 Task: Look for space in Idfū, Egypt from 1st June, 2023 to 9th June, 2023 for 5 adults in price range Rs.6000 to Rs.12000. Place can be entire place with 3 bedrooms having 3 beds and 3 bathrooms. Property type can be house, flat, guest house. Booking option can be shelf check-in. Required host language is English.
Action: Mouse moved to (382, 72)
Screenshot: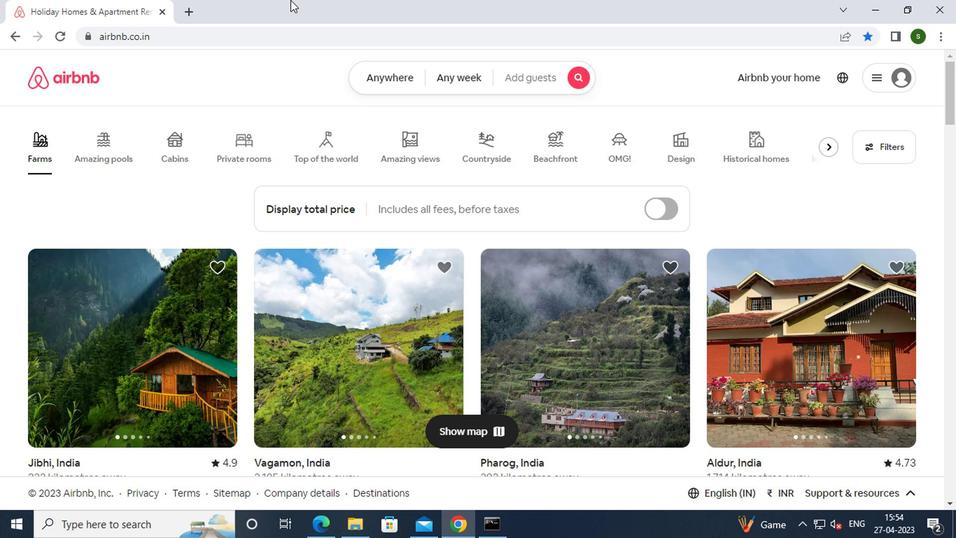 
Action: Mouse pressed left at (382, 72)
Screenshot: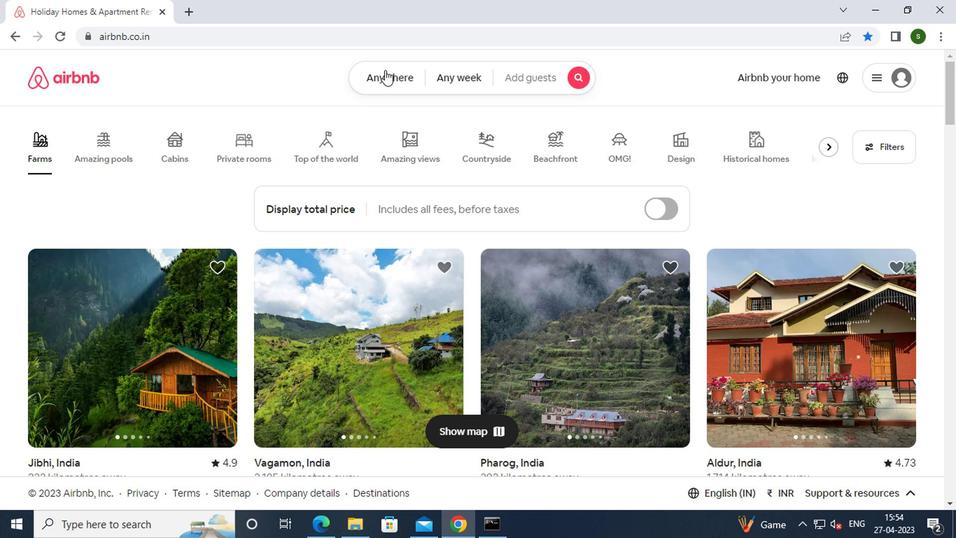 
Action: Mouse moved to (255, 130)
Screenshot: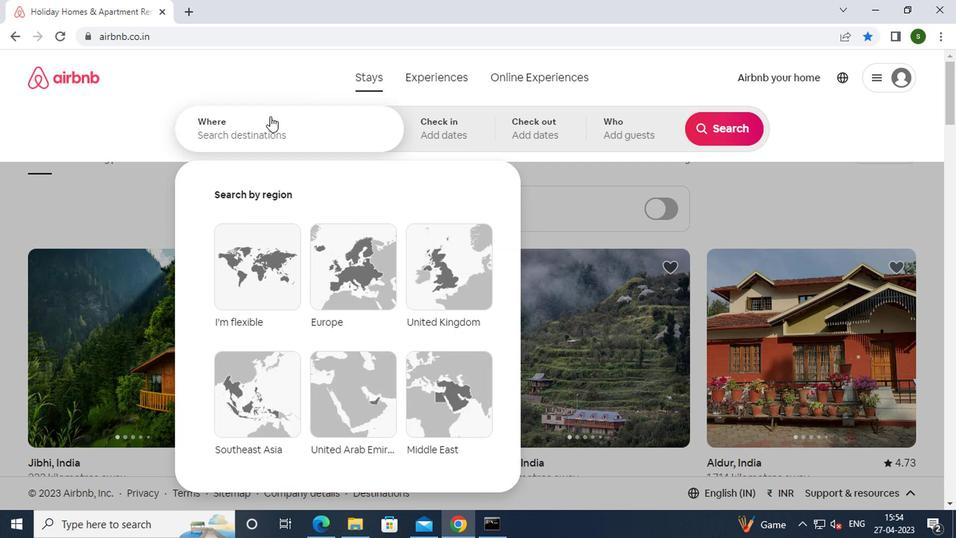 
Action: Mouse pressed left at (255, 130)
Screenshot: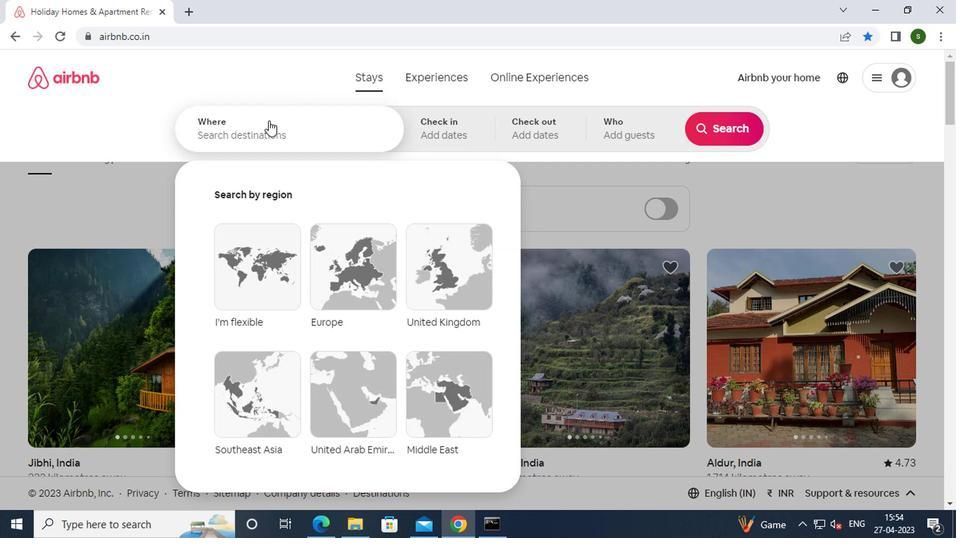 
Action: Key pressed i<Key.caps_lock>dfu,<Key.space><Key.caps_lock>e<Key.caps_lock>gypt<Key.enter>
Screenshot: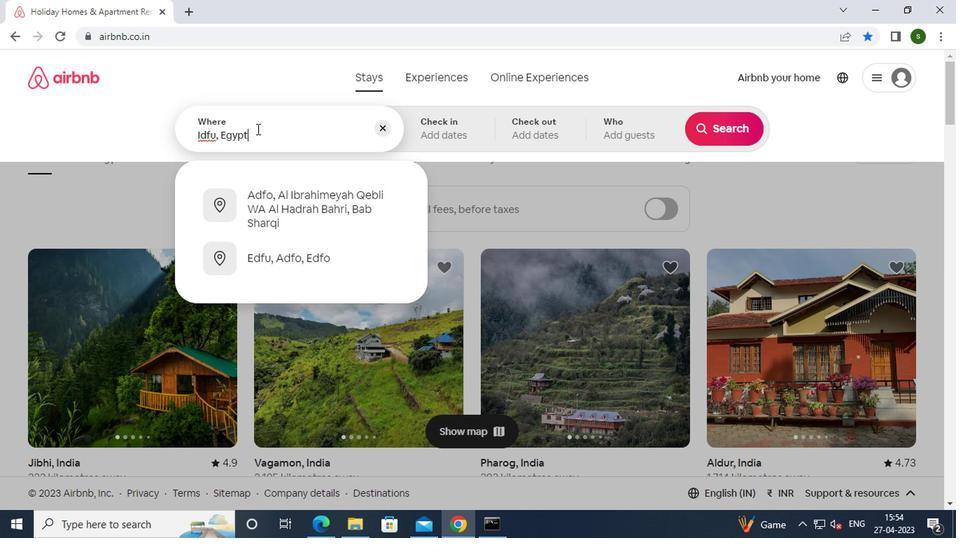 
Action: Mouse moved to (717, 242)
Screenshot: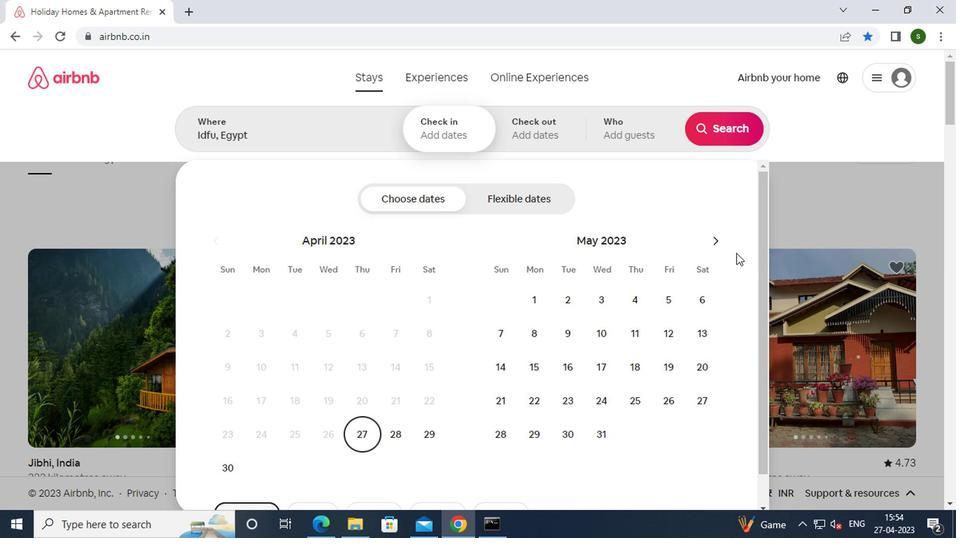 
Action: Mouse pressed left at (717, 242)
Screenshot: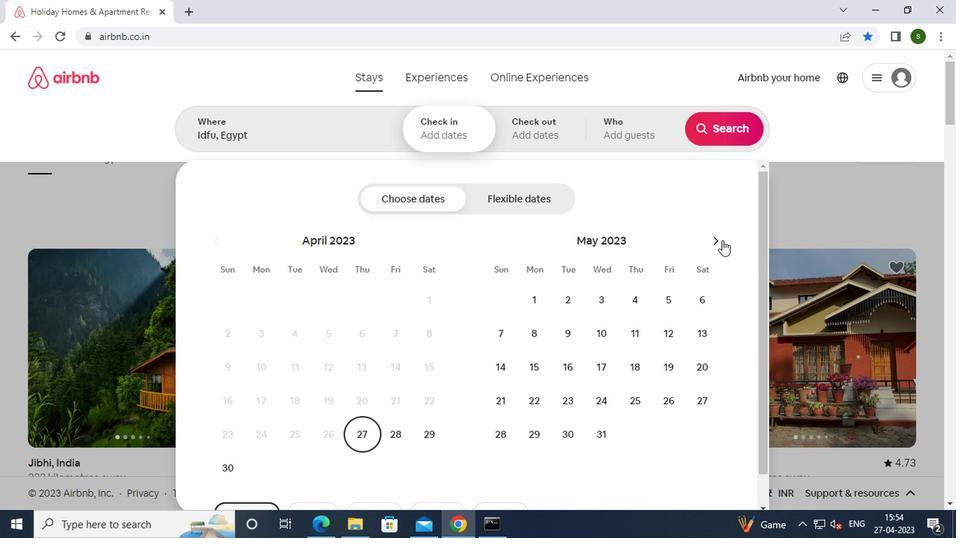 
Action: Mouse moved to (628, 304)
Screenshot: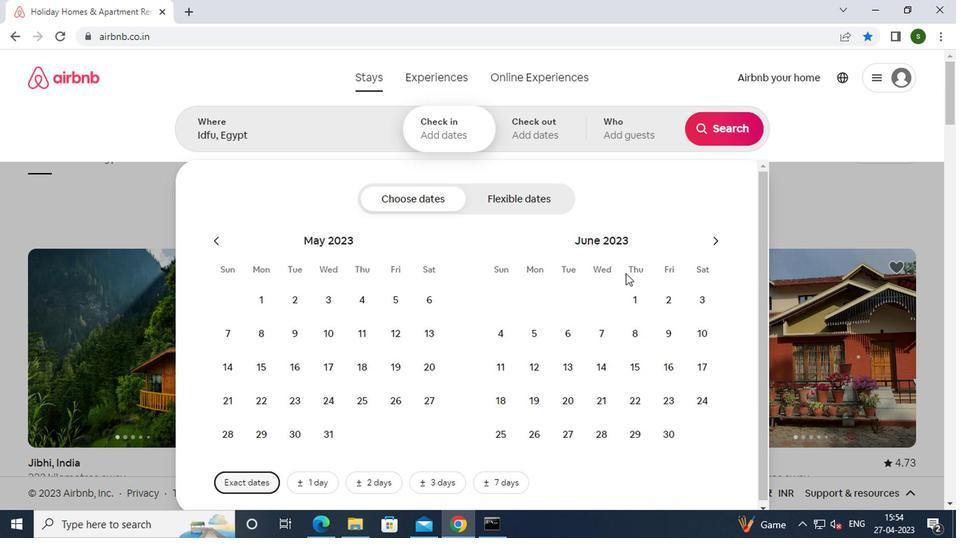 
Action: Mouse pressed left at (628, 304)
Screenshot: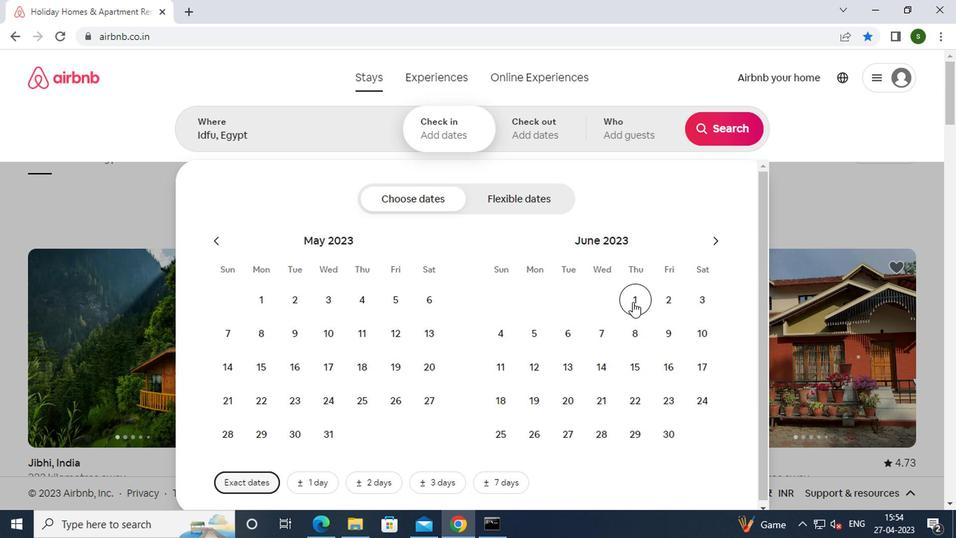 
Action: Mouse moved to (662, 334)
Screenshot: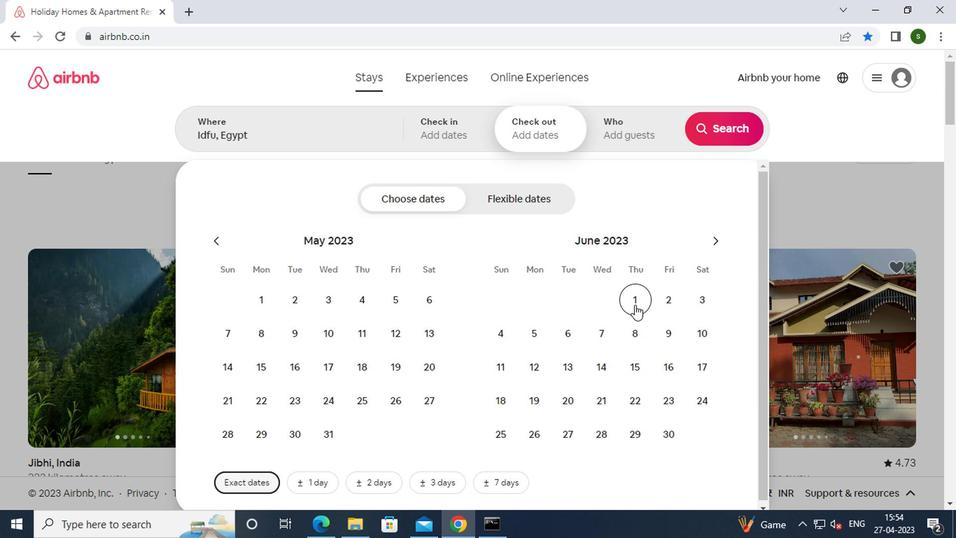 
Action: Mouse pressed left at (662, 334)
Screenshot: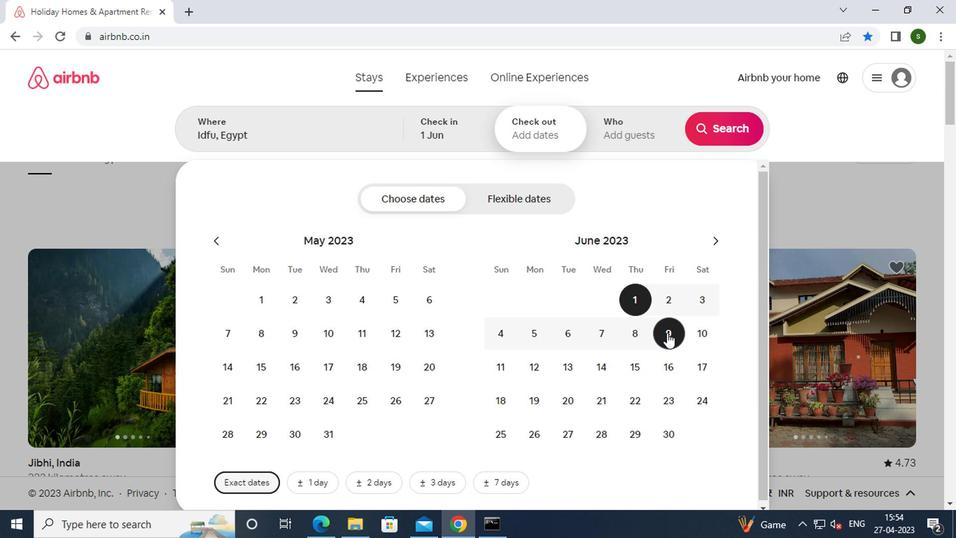 
Action: Mouse moved to (641, 132)
Screenshot: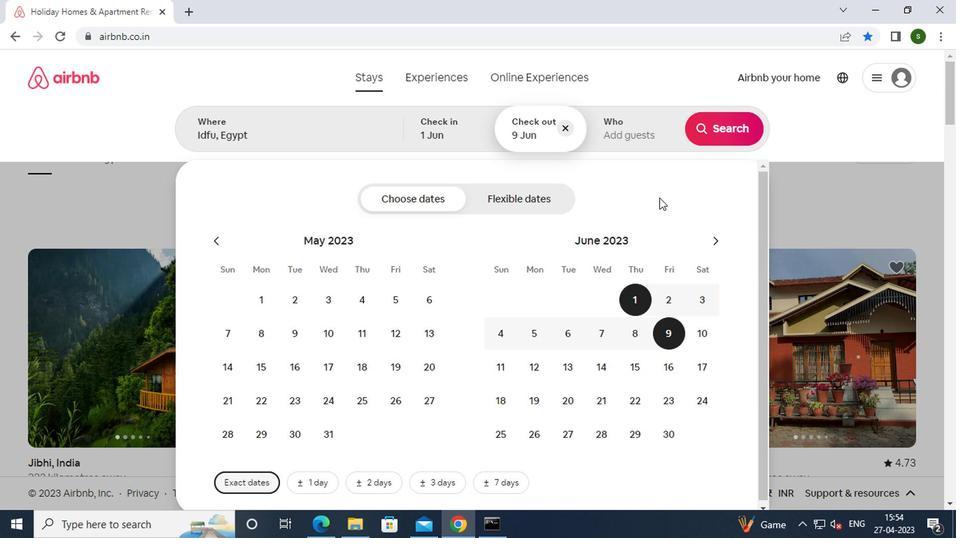 
Action: Mouse pressed left at (641, 132)
Screenshot: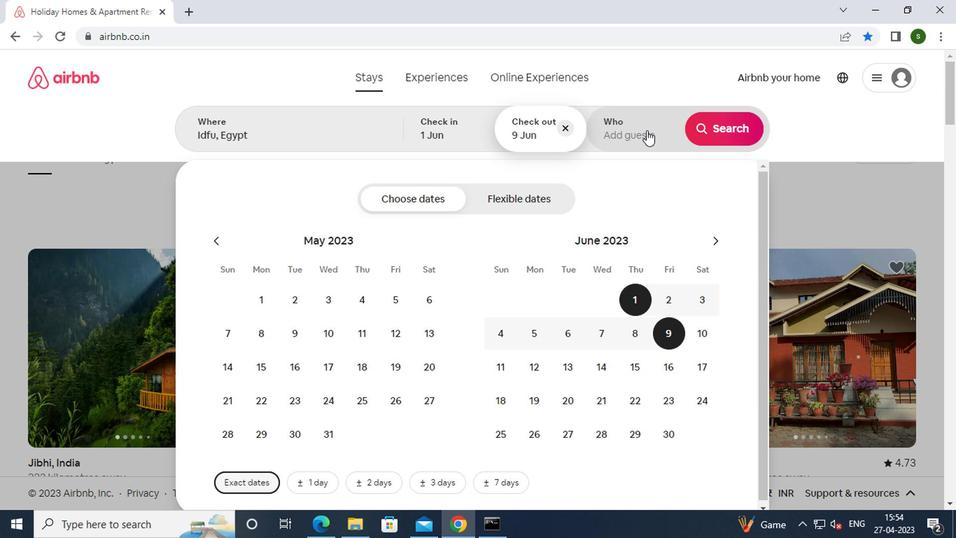 
Action: Mouse moved to (729, 199)
Screenshot: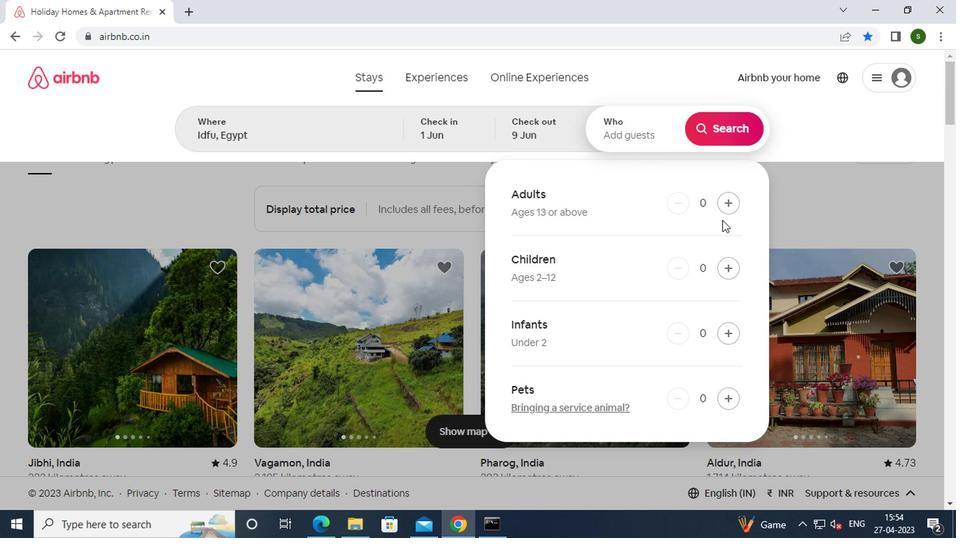 
Action: Mouse pressed left at (729, 199)
Screenshot: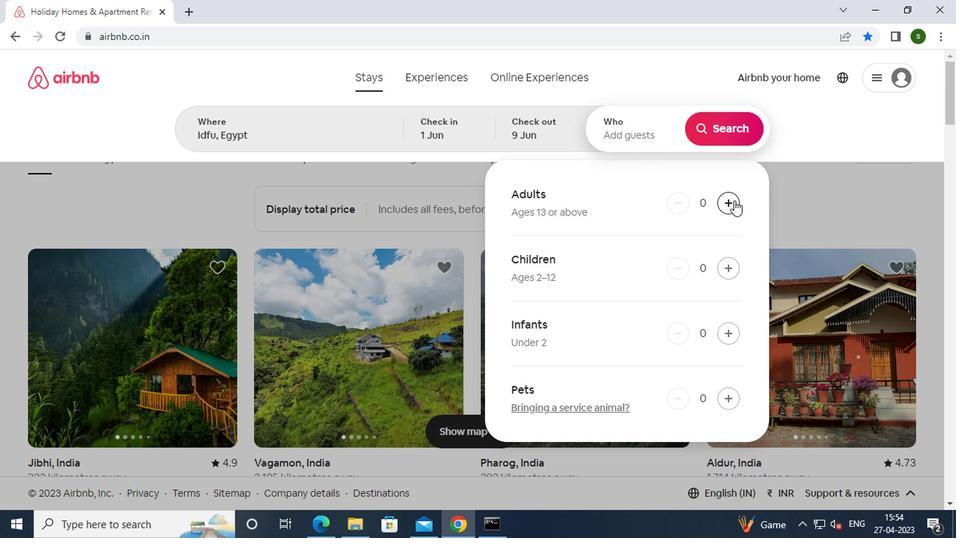 
Action: Mouse pressed left at (729, 199)
Screenshot: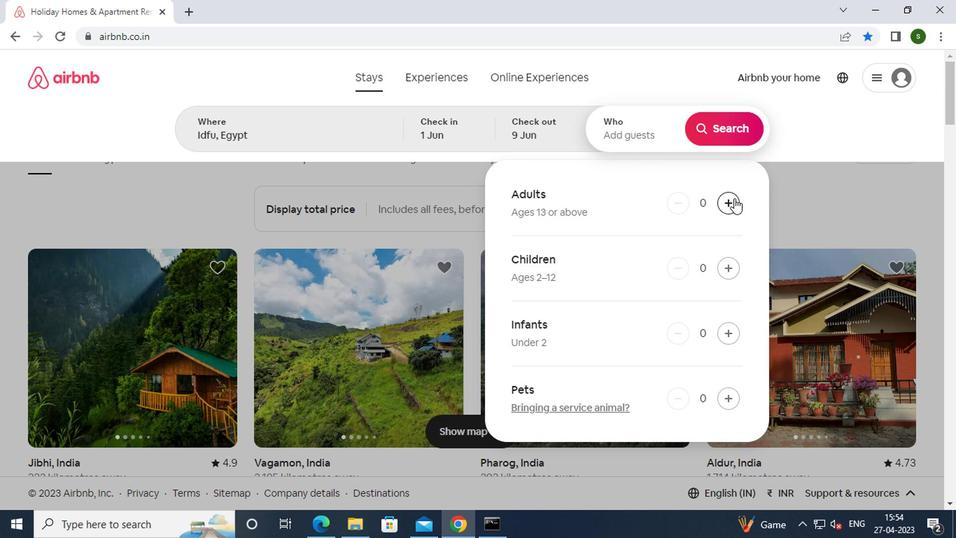 
Action: Mouse pressed left at (729, 199)
Screenshot: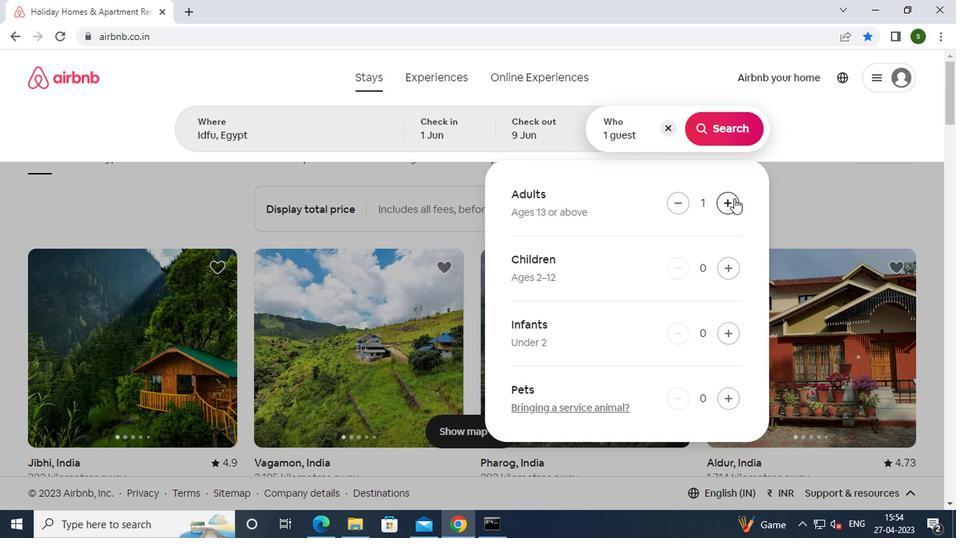 
Action: Mouse pressed left at (729, 199)
Screenshot: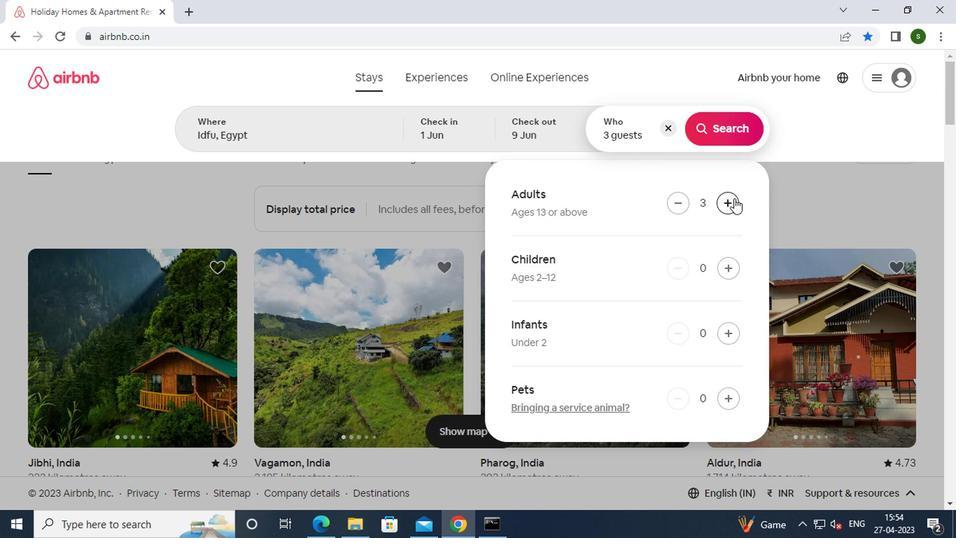 
Action: Mouse pressed left at (729, 199)
Screenshot: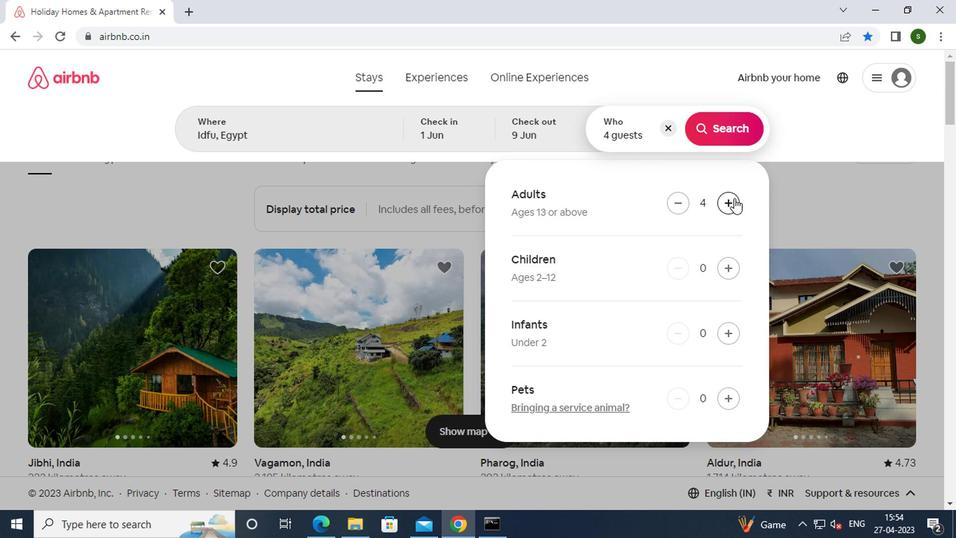
Action: Mouse moved to (729, 128)
Screenshot: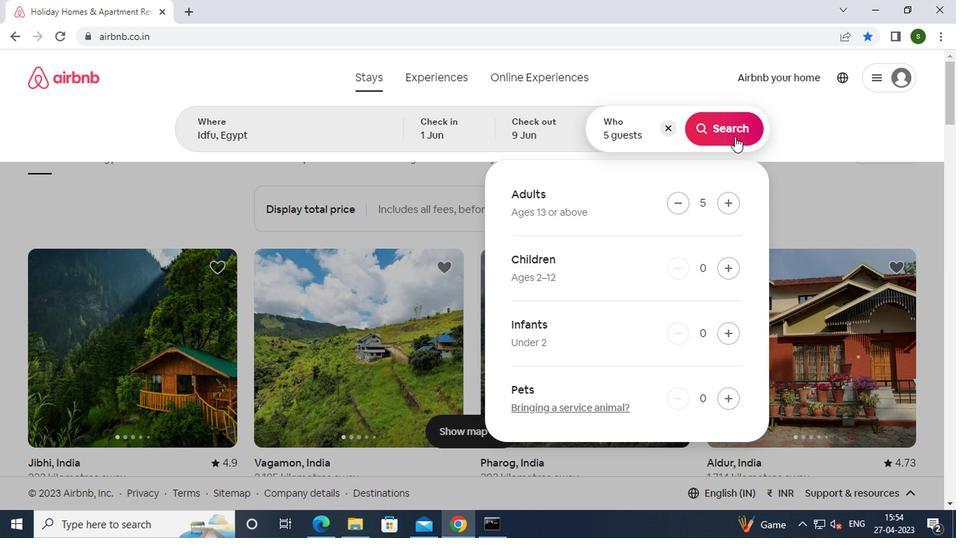 
Action: Mouse pressed left at (729, 128)
Screenshot: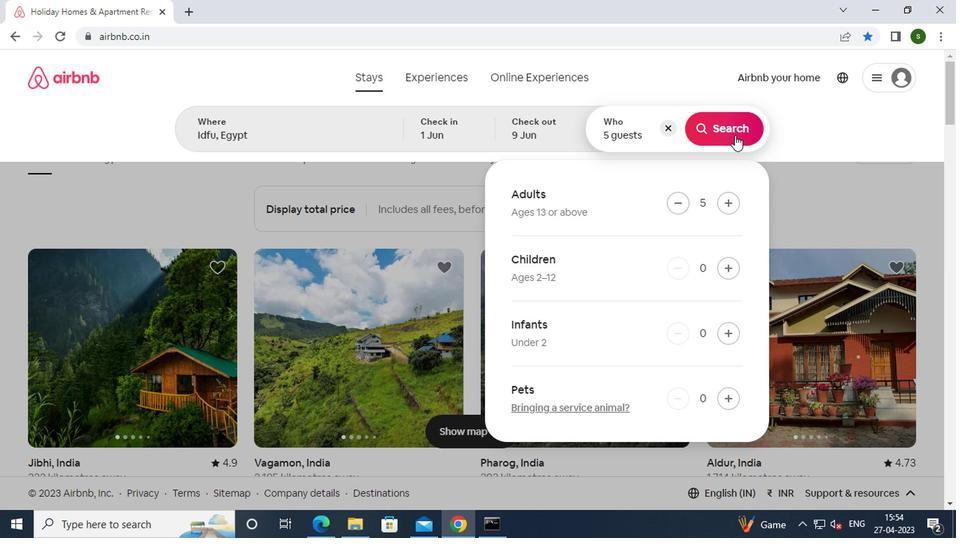 
Action: Mouse moved to (877, 133)
Screenshot: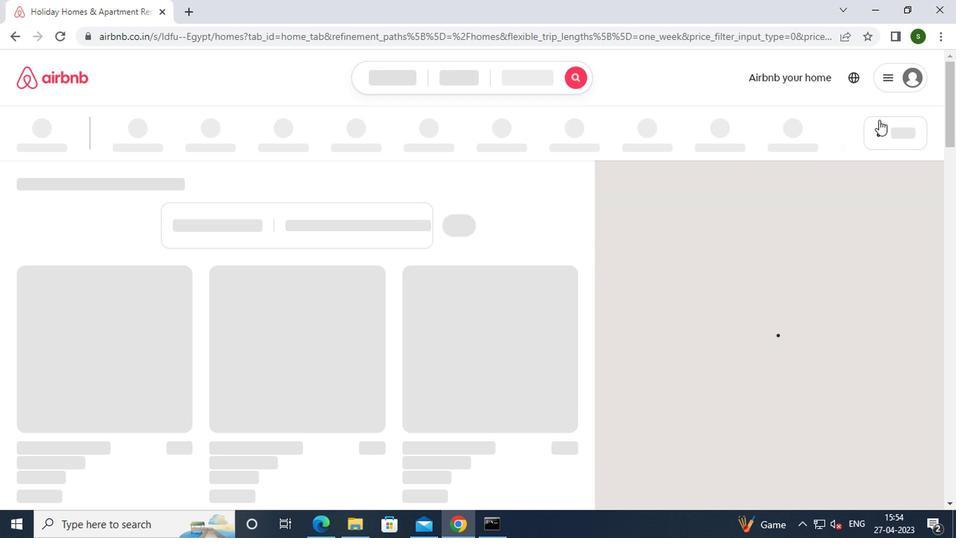 
Action: Mouse pressed left at (877, 133)
Screenshot: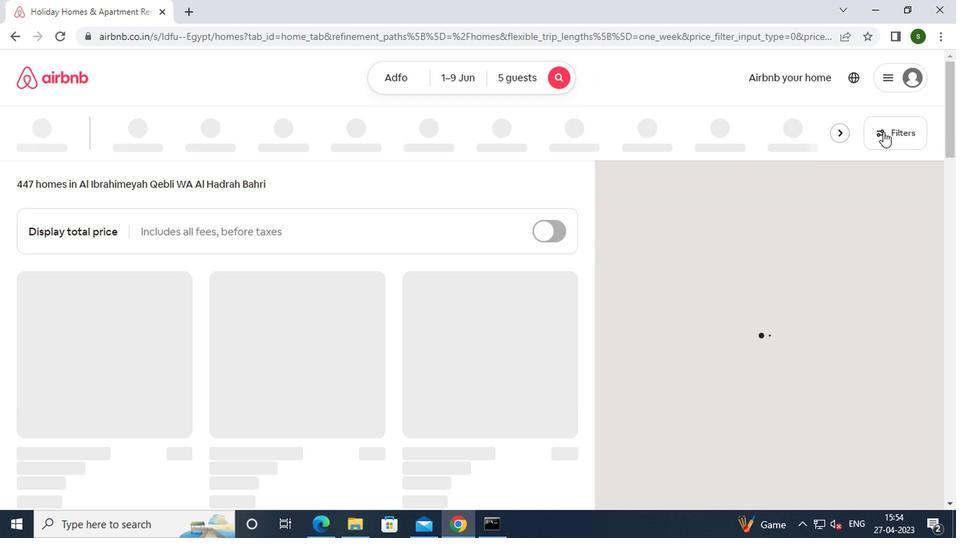 
Action: Mouse moved to (420, 310)
Screenshot: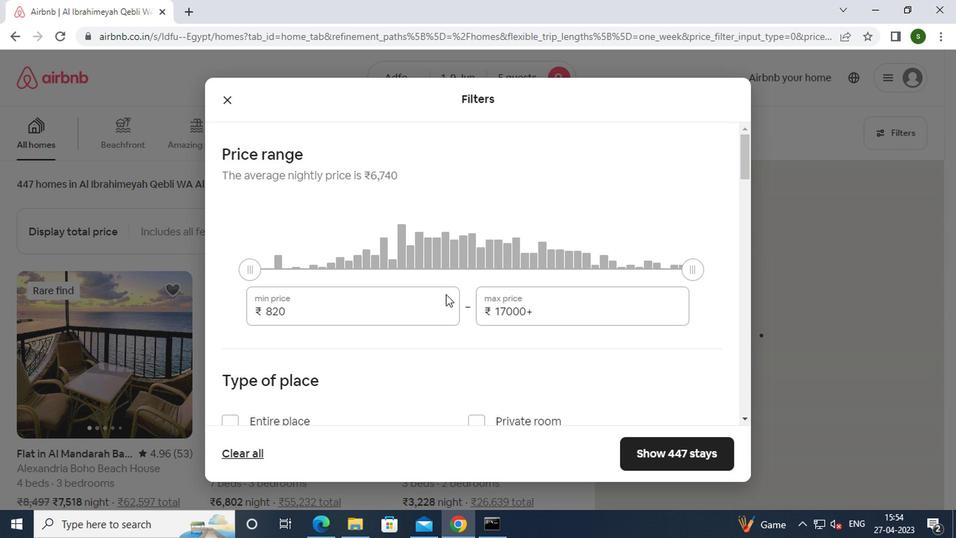 
Action: Mouse pressed left at (420, 310)
Screenshot: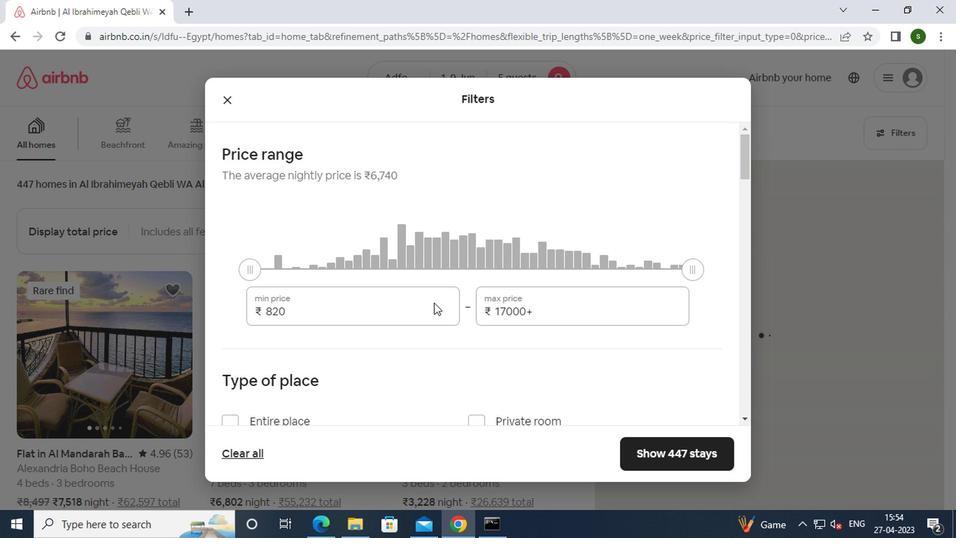 
Action: Key pressed <Key.backspace><Key.backspace><Key.backspace><Key.backspace>6000
Screenshot: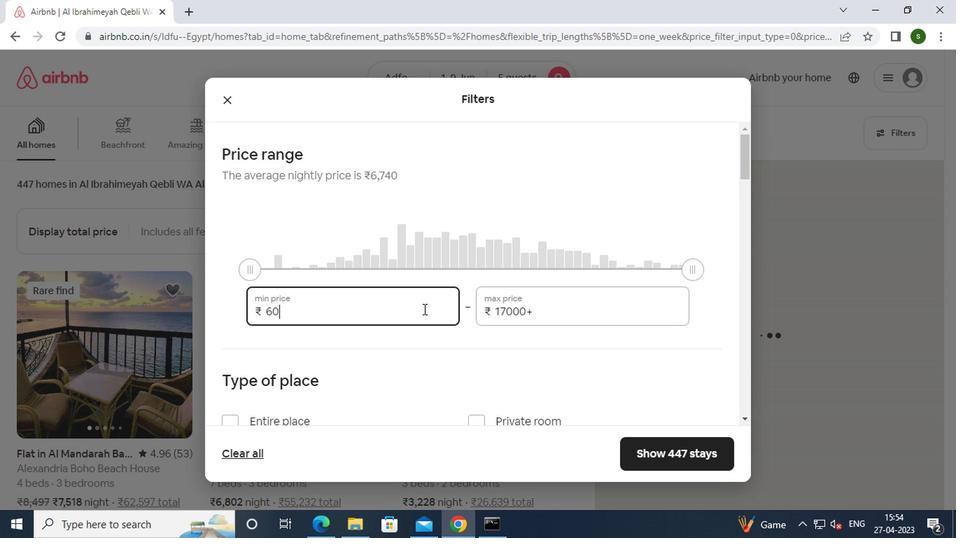 
Action: Mouse moved to (592, 314)
Screenshot: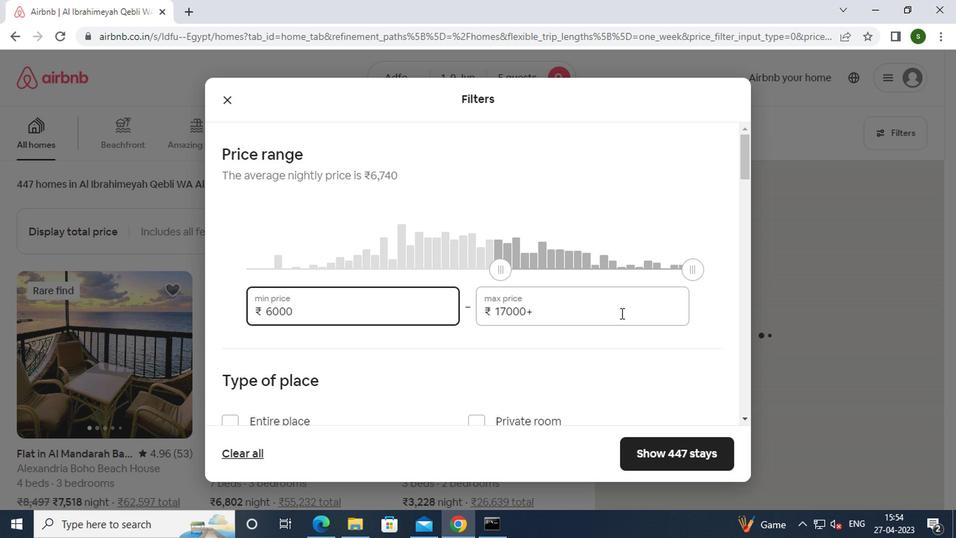 
Action: Mouse pressed left at (592, 314)
Screenshot: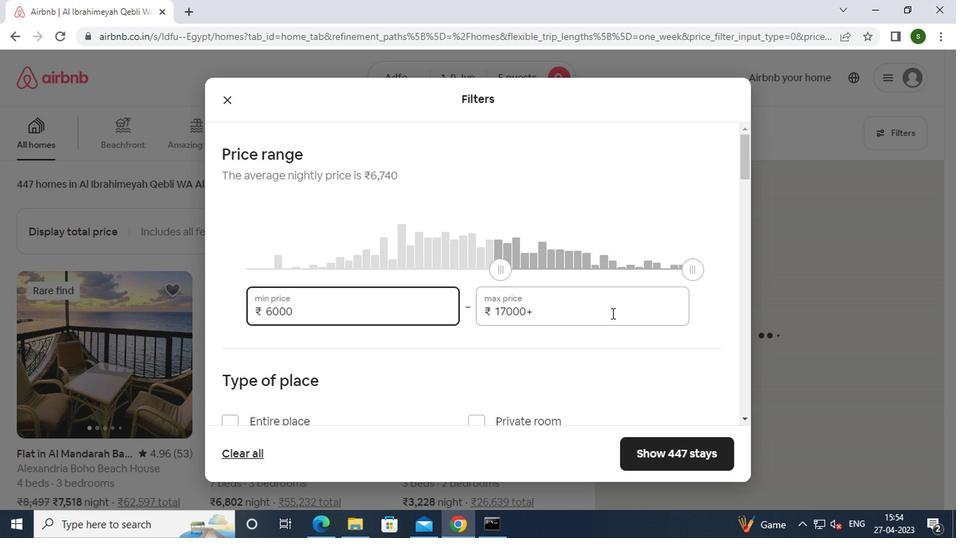 
Action: Key pressed <Key.backspace><Key.backspace><Key.backspace><Key.backspace><Key.backspace><Key.backspace><Key.backspace><Key.backspace><Key.backspace><Key.backspace>12000
Screenshot: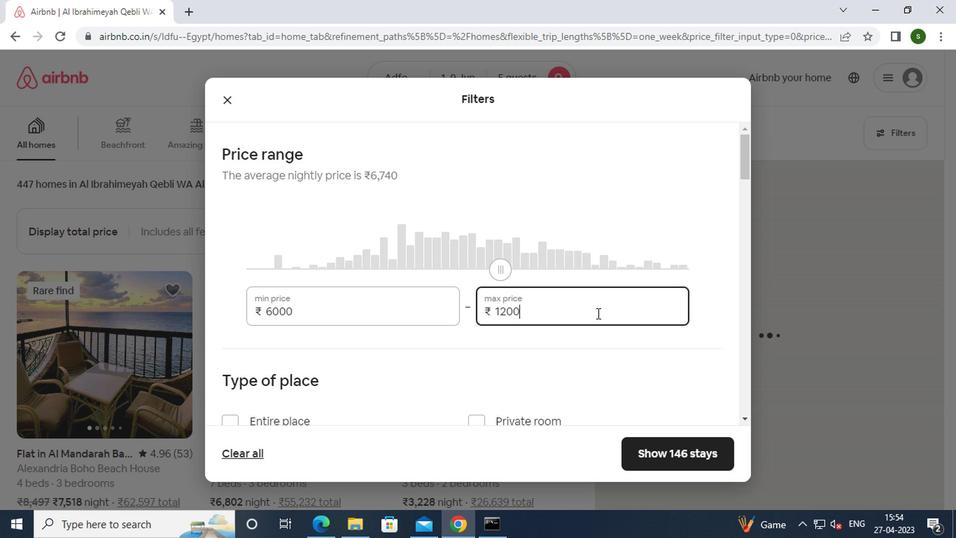 
Action: Mouse moved to (320, 348)
Screenshot: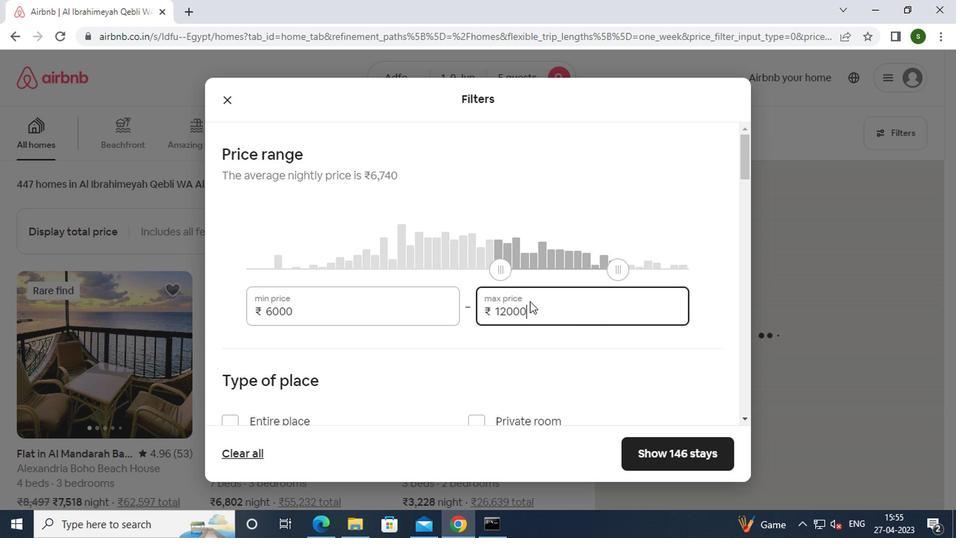 
Action: Mouse scrolled (320, 348) with delta (0, 0)
Screenshot: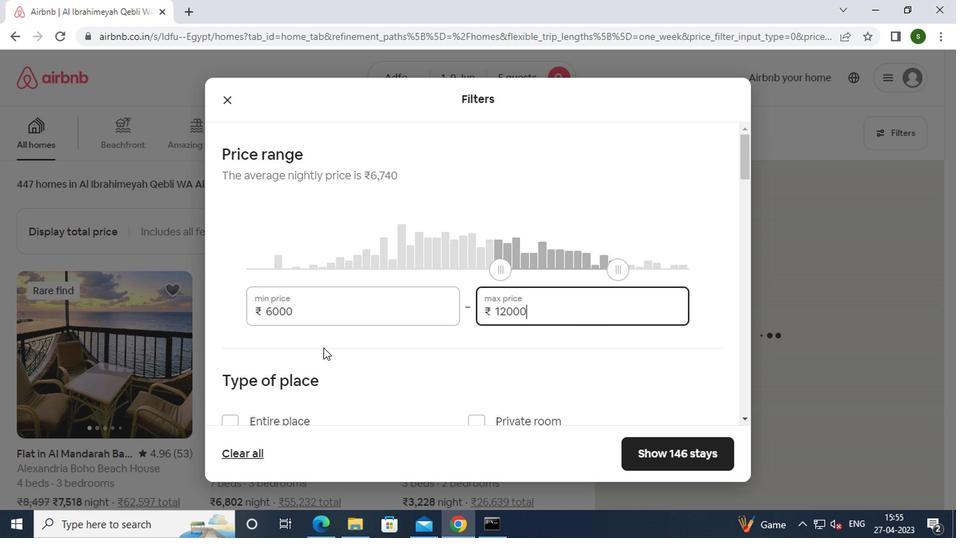 
Action: Mouse scrolled (320, 348) with delta (0, 0)
Screenshot: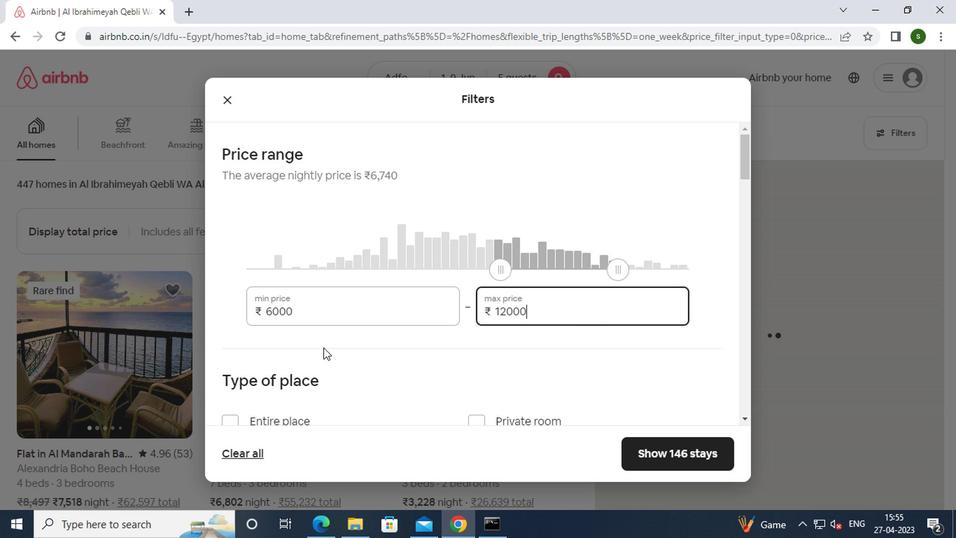 
Action: Mouse moved to (268, 292)
Screenshot: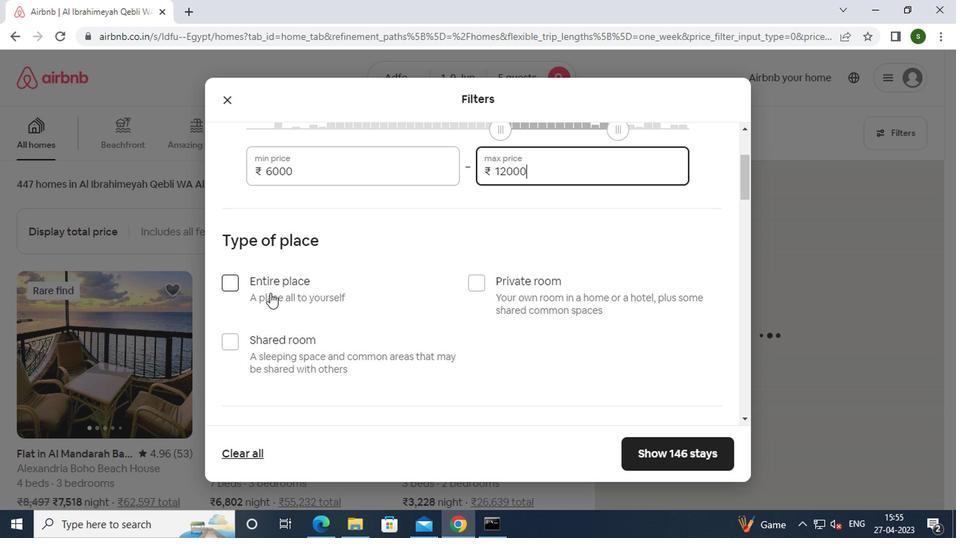 
Action: Mouse pressed left at (268, 292)
Screenshot: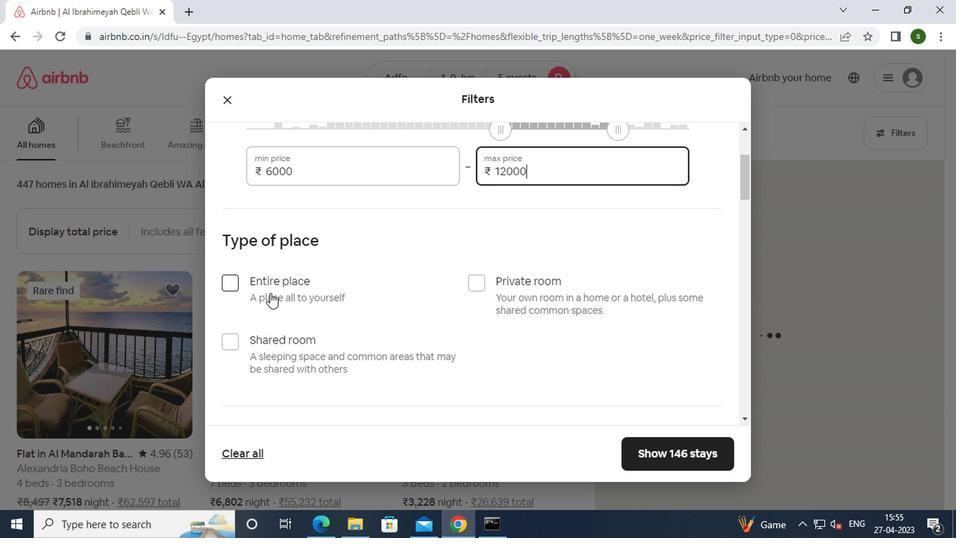 
Action: Mouse moved to (303, 281)
Screenshot: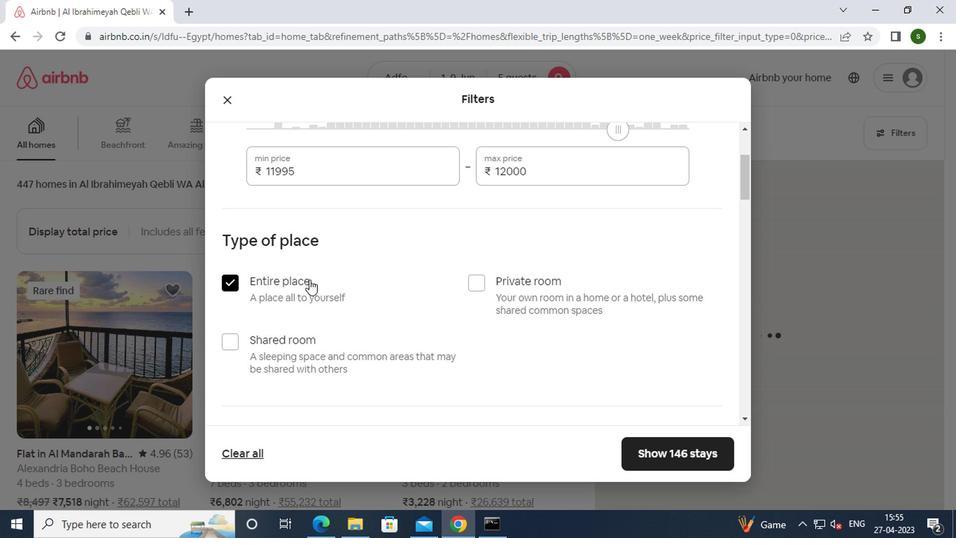 
Action: Mouse scrolled (303, 280) with delta (0, 0)
Screenshot: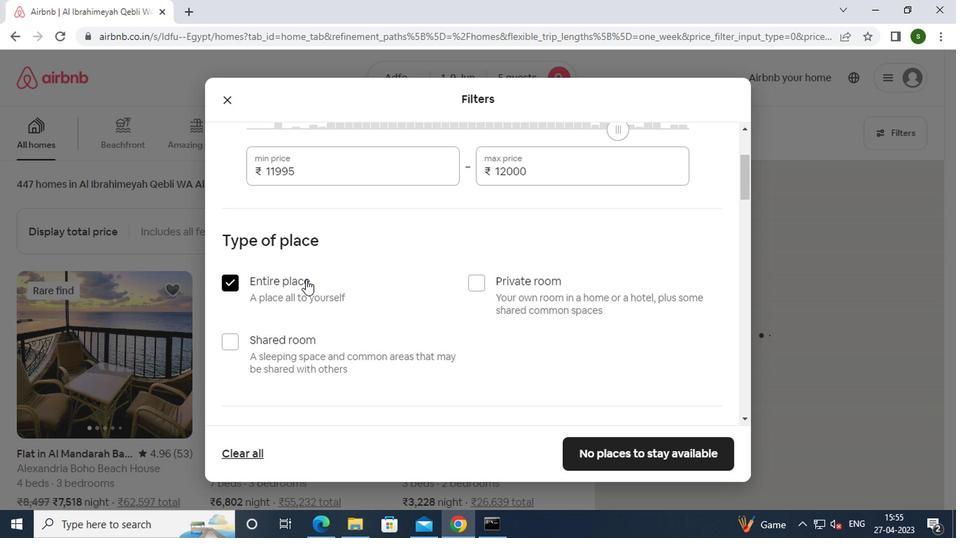
Action: Mouse scrolled (303, 280) with delta (0, 0)
Screenshot: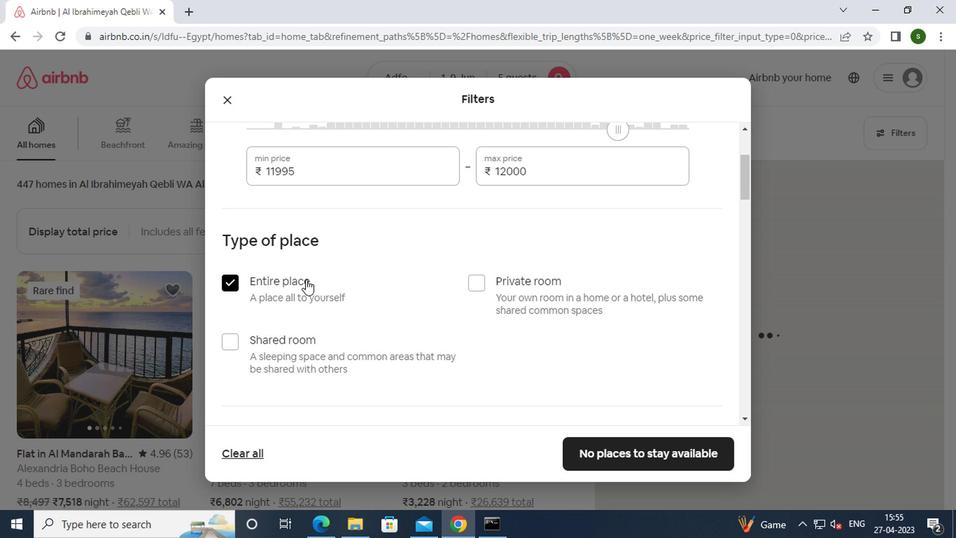 
Action: Mouse scrolled (303, 280) with delta (0, 0)
Screenshot: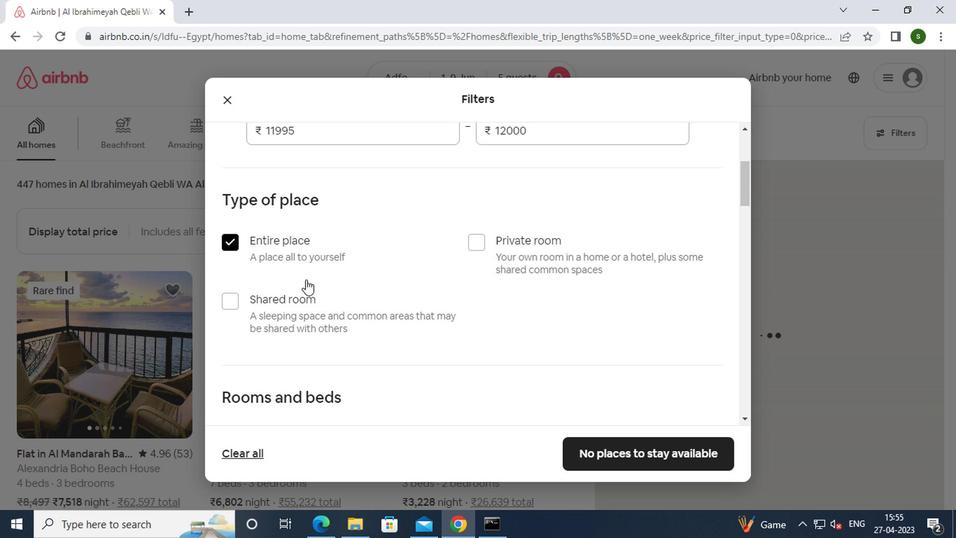 
Action: Mouse scrolled (303, 280) with delta (0, 0)
Screenshot: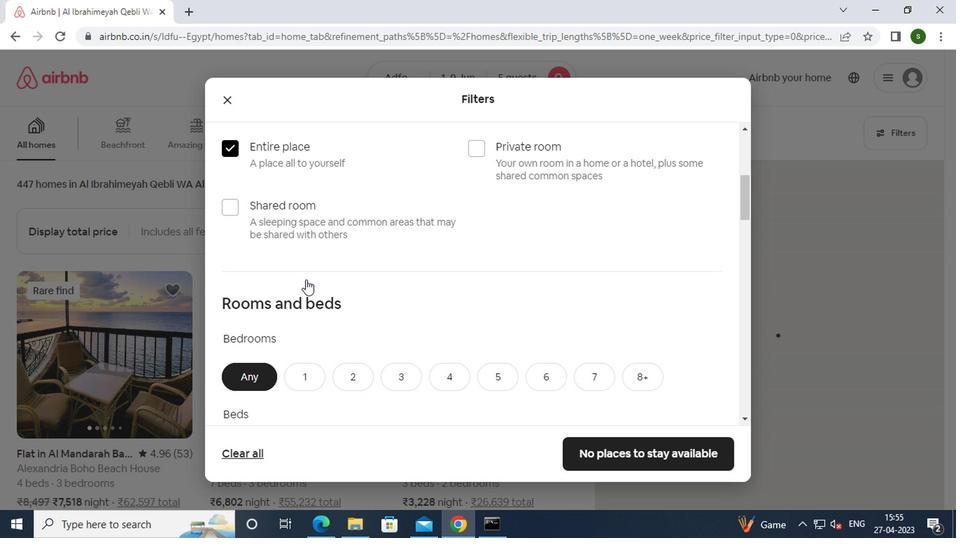 
Action: Mouse scrolled (303, 280) with delta (0, 0)
Screenshot: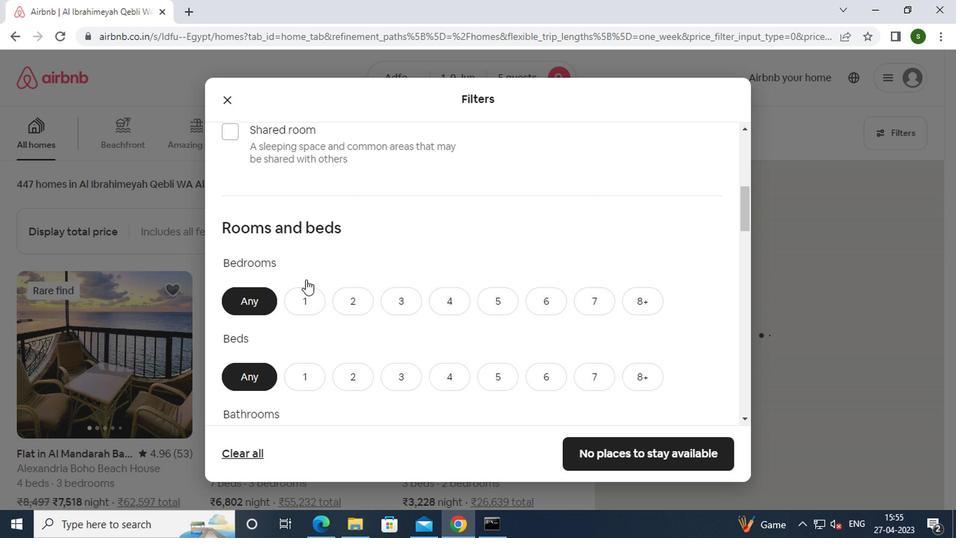 
Action: Mouse moved to (395, 161)
Screenshot: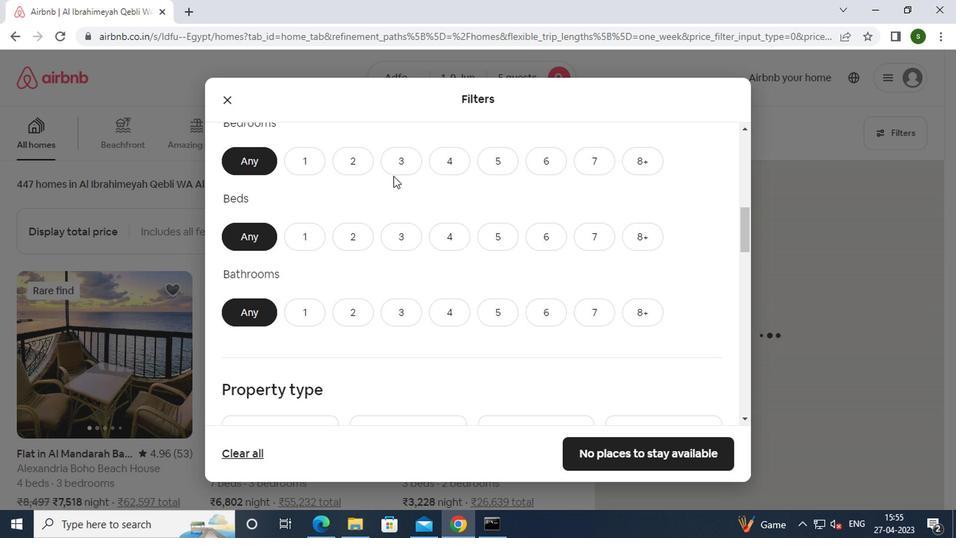 
Action: Mouse pressed left at (395, 161)
Screenshot: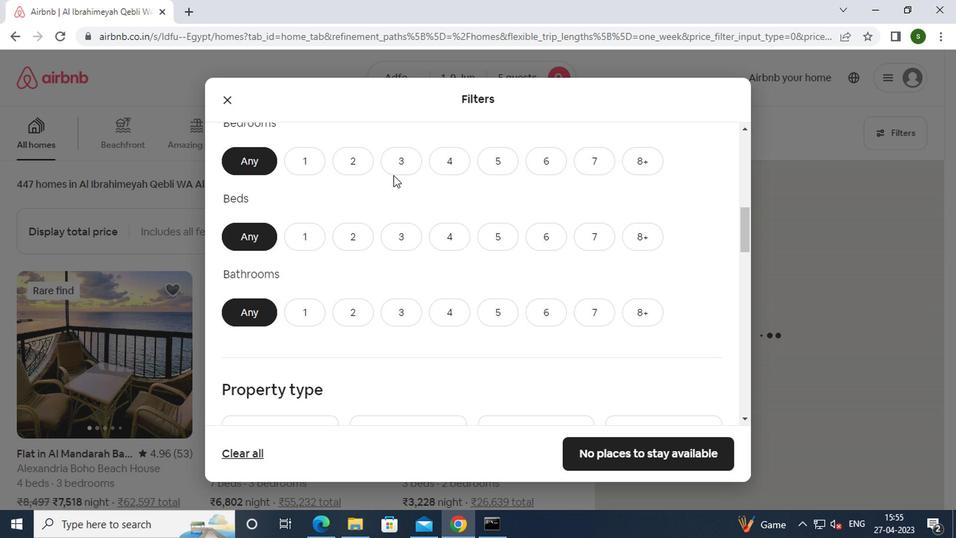 
Action: Mouse moved to (399, 234)
Screenshot: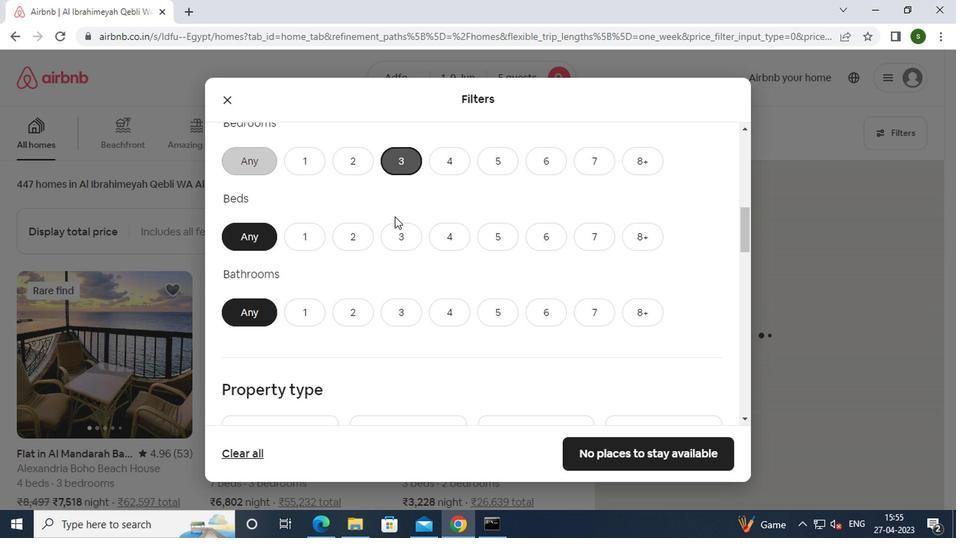 
Action: Mouse pressed left at (399, 234)
Screenshot: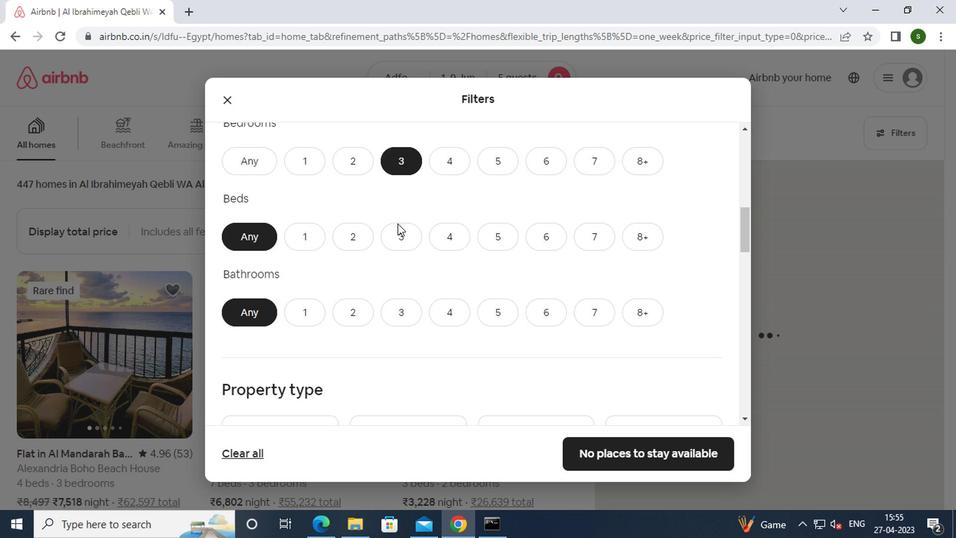 
Action: Mouse moved to (400, 318)
Screenshot: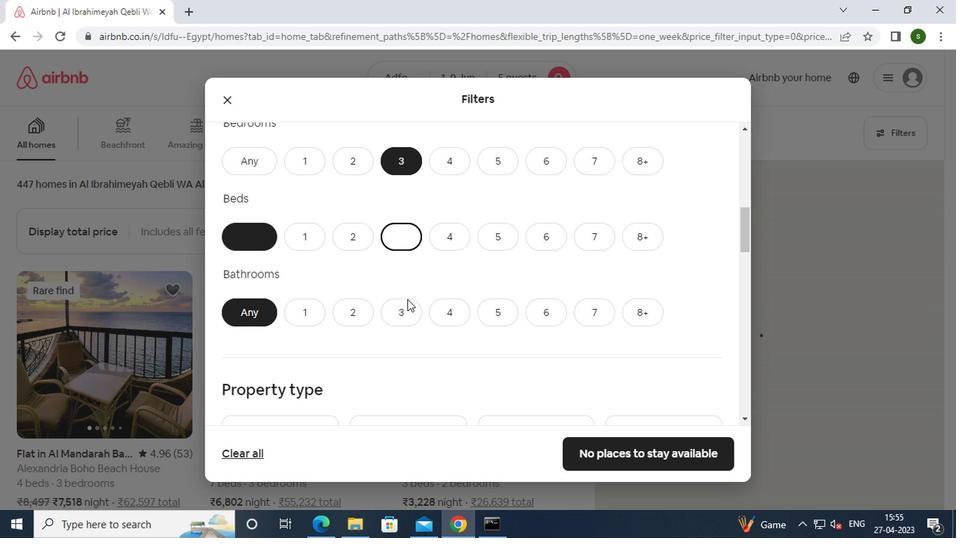 
Action: Mouse pressed left at (400, 318)
Screenshot: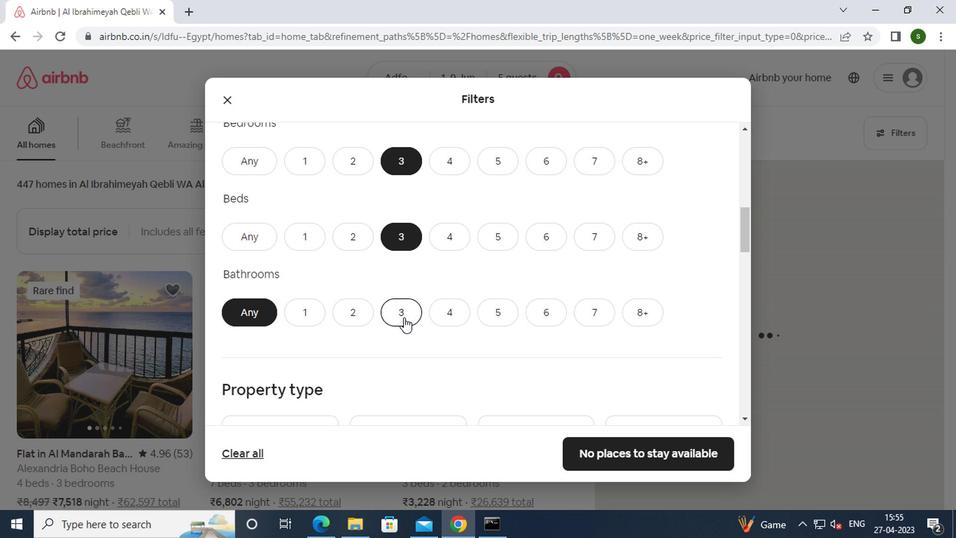 
Action: Mouse scrolled (400, 317) with delta (0, 0)
Screenshot: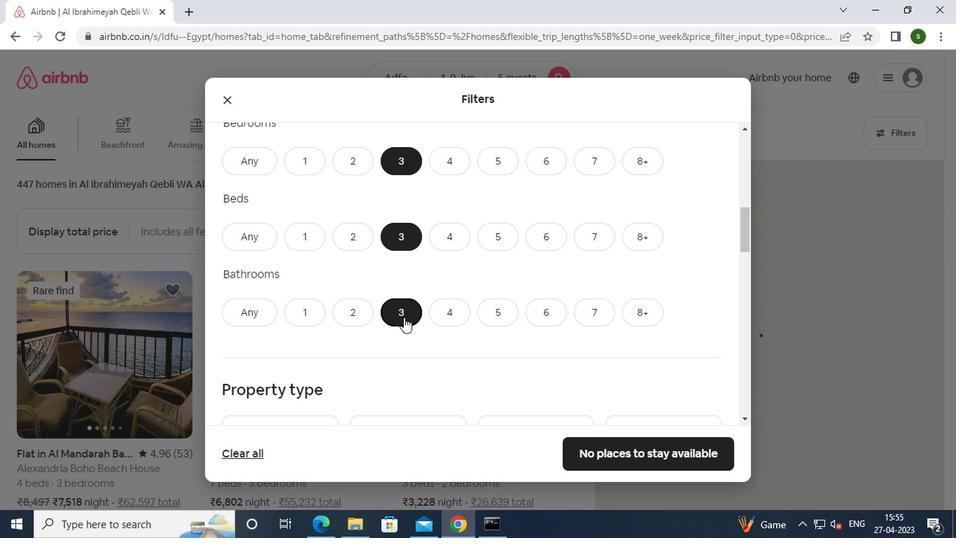 
Action: Mouse scrolled (400, 317) with delta (0, 0)
Screenshot: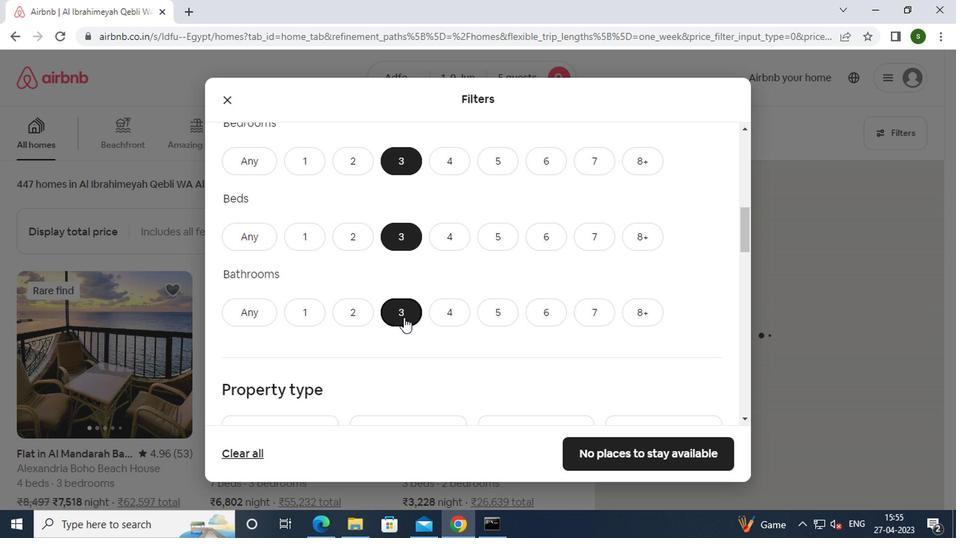 
Action: Mouse scrolled (400, 317) with delta (0, 0)
Screenshot: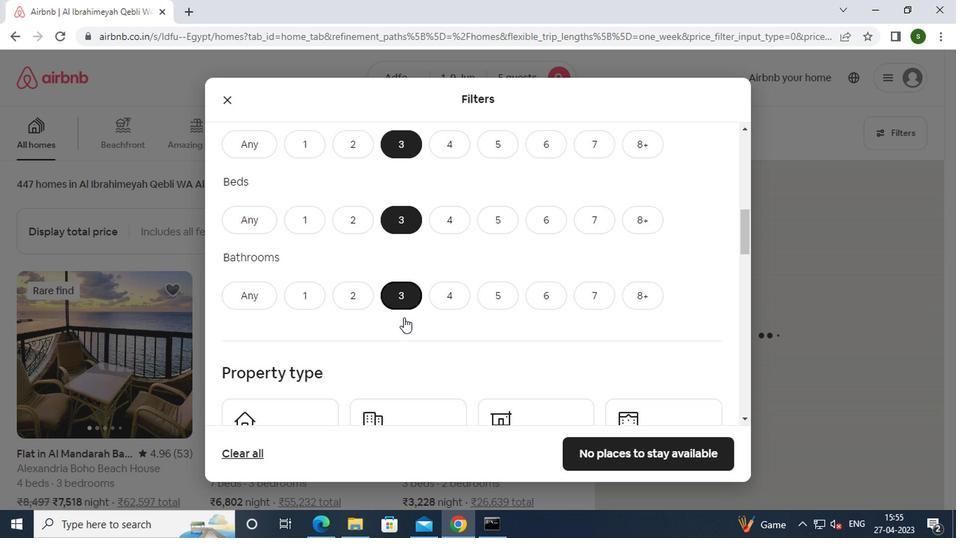 
Action: Mouse moved to (294, 261)
Screenshot: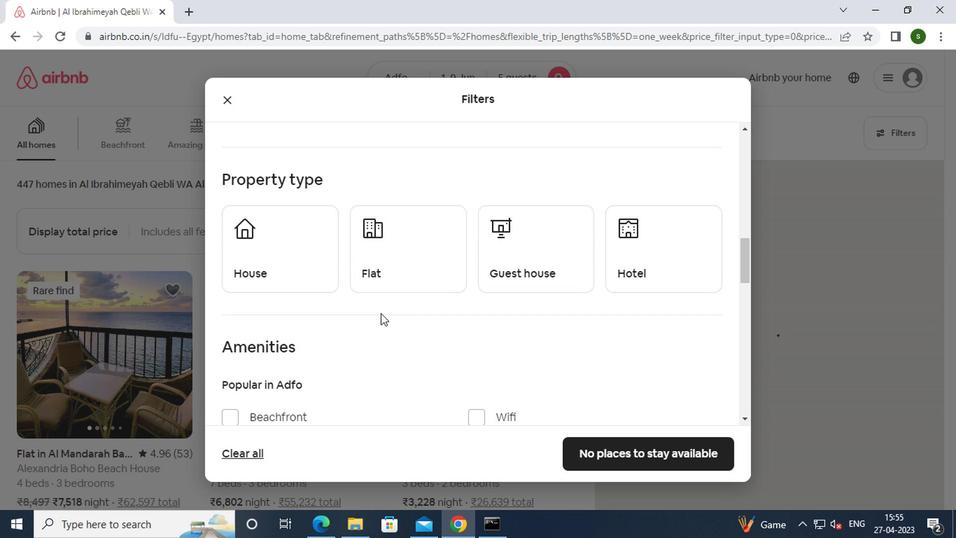 
Action: Mouse pressed left at (294, 261)
Screenshot: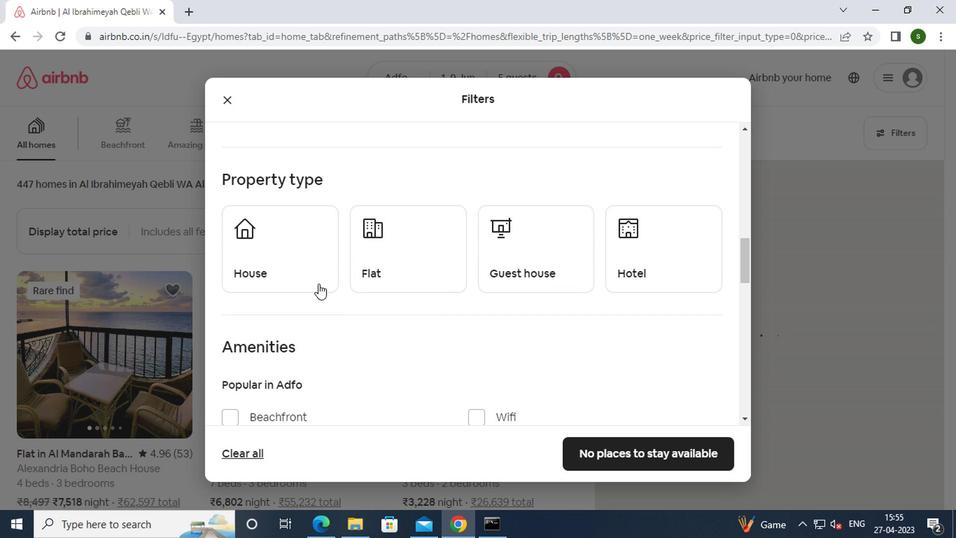 
Action: Mouse moved to (425, 261)
Screenshot: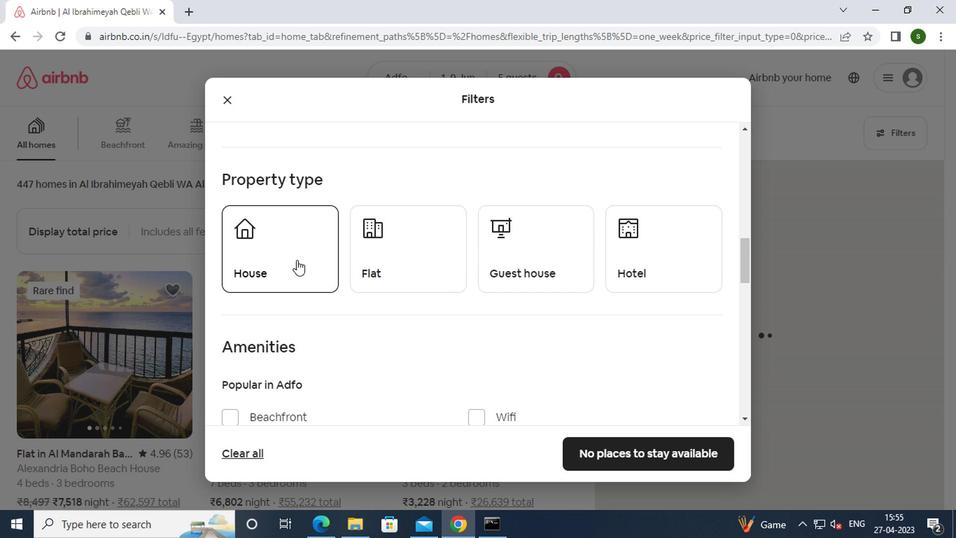 
Action: Mouse pressed left at (425, 261)
Screenshot: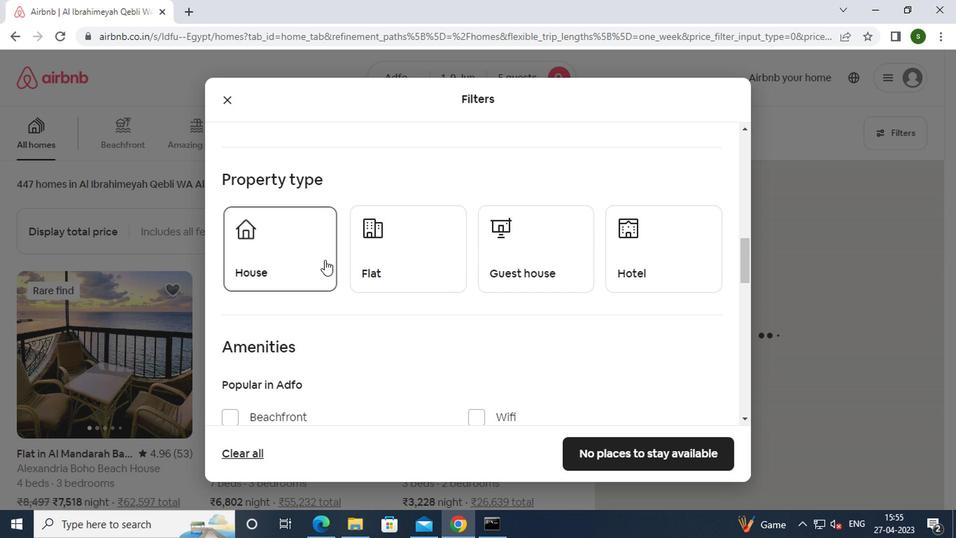 
Action: Mouse moved to (531, 251)
Screenshot: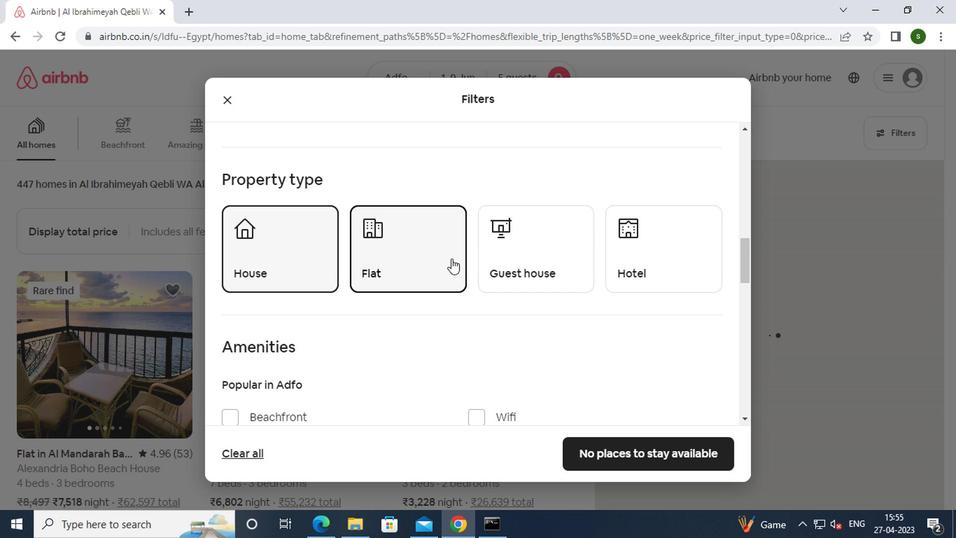 
Action: Mouse pressed left at (531, 251)
Screenshot: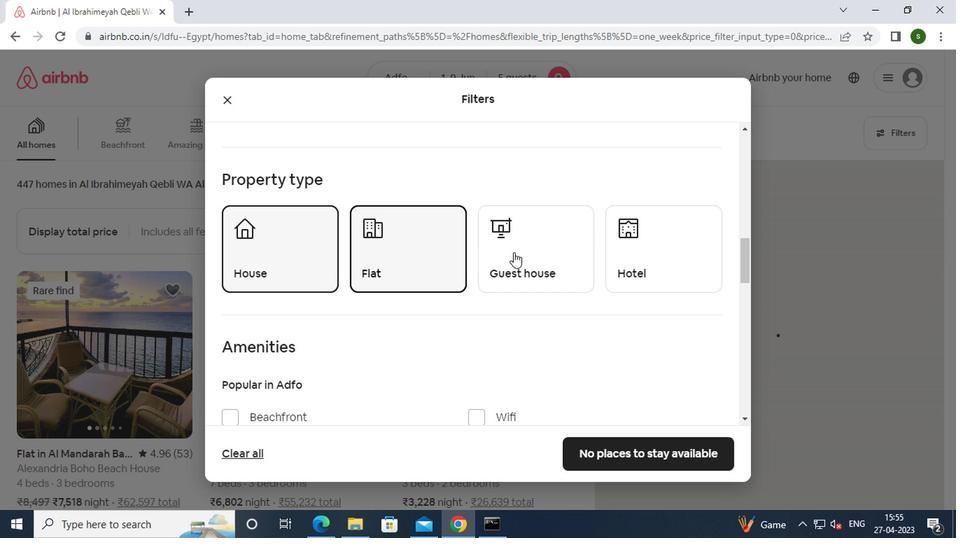 
Action: Mouse scrolled (531, 251) with delta (0, 0)
Screenshot: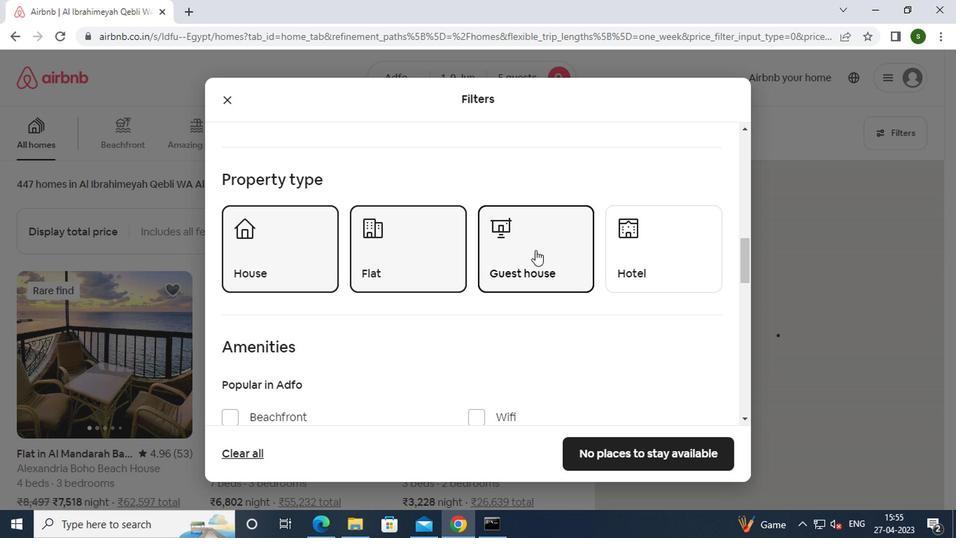 
Action: Mouse scrolled (531, 251) with delta (0, 0)
Screenshot: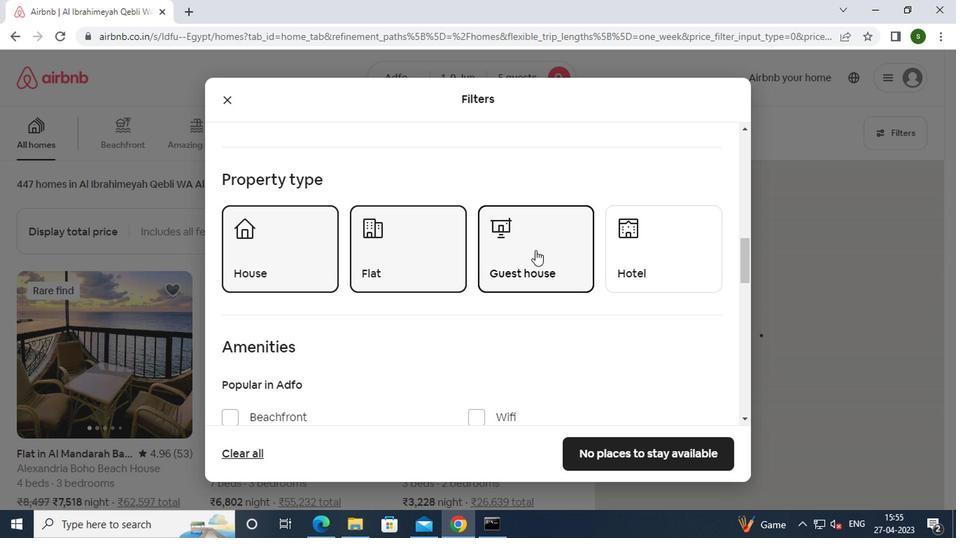 
Action: Mouse scrolled (531, 251) with delta (0, 0)
Screenshot: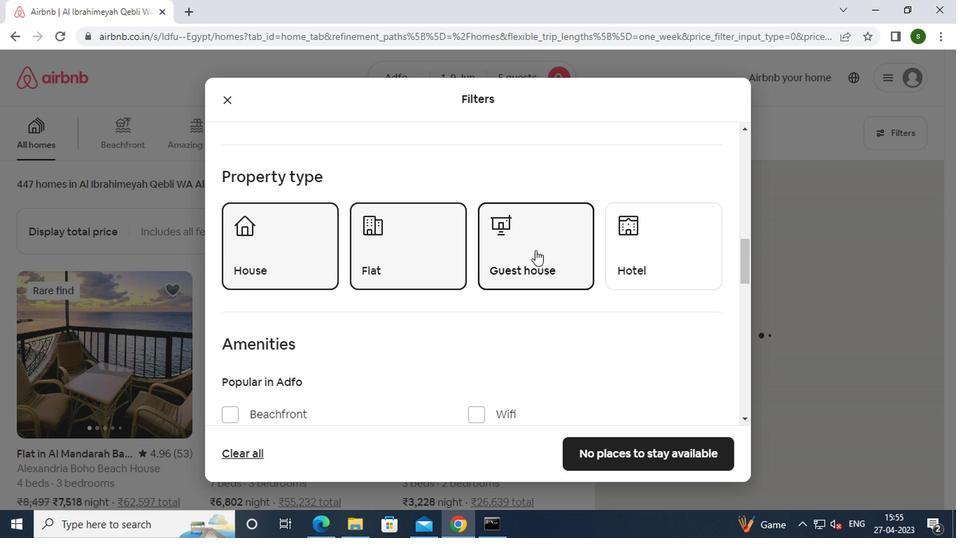 
Action: Mouse scrolled (531, 251) with delta (0, 0)
Screenshot: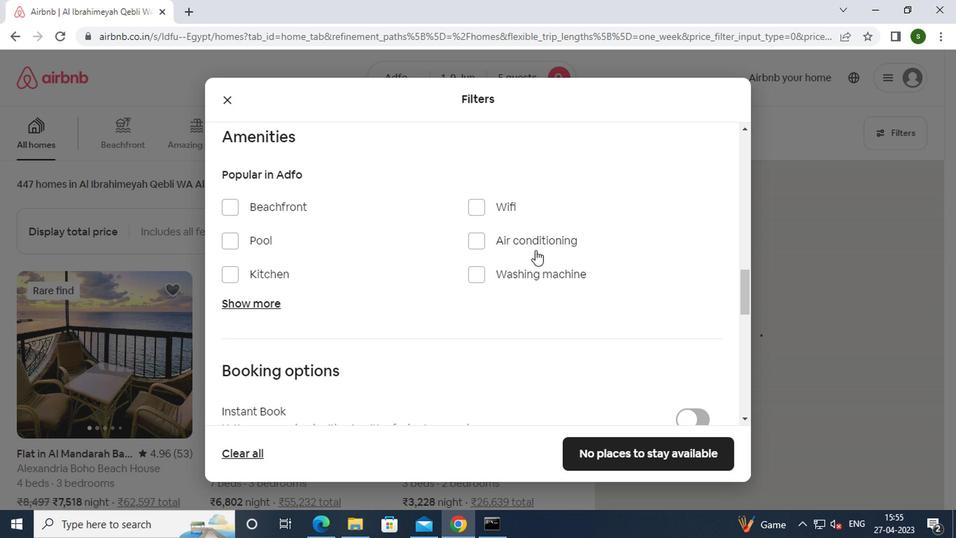 
Action: Mouse scrolled (531, 251) with delta (0, 0)
Screenshot: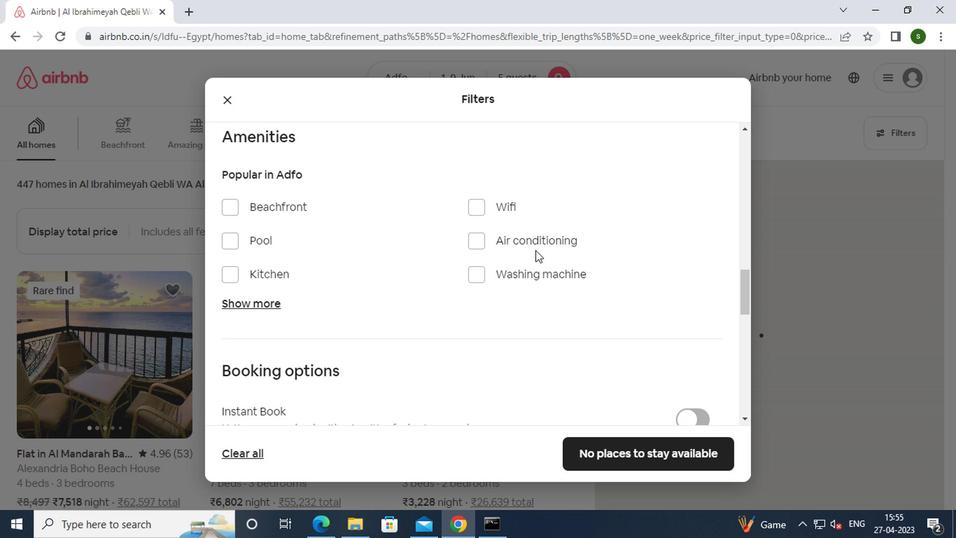
Action: Mouse scrolled (531, 251) with delta (0, 0)
Screenshot: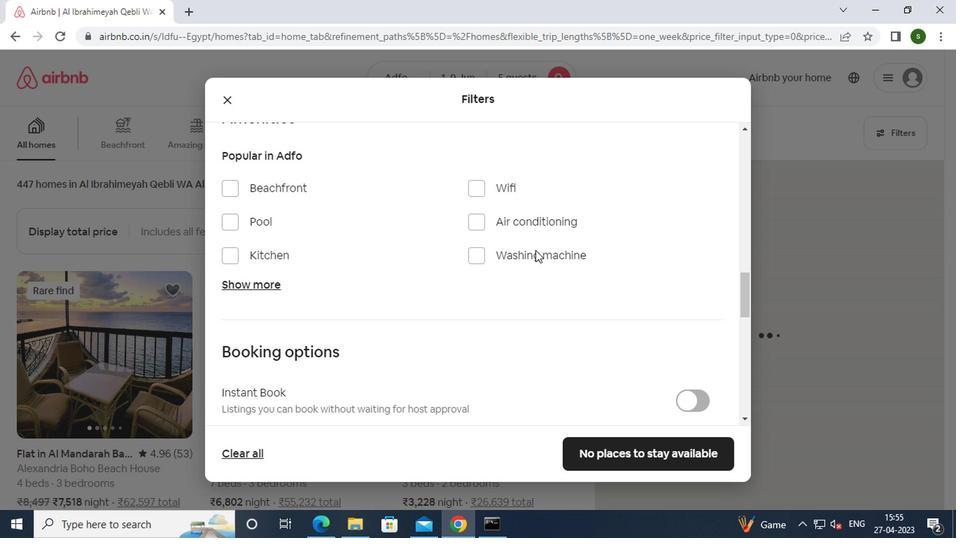 
Action: Mouse moved to (679, 251)
Screenshot: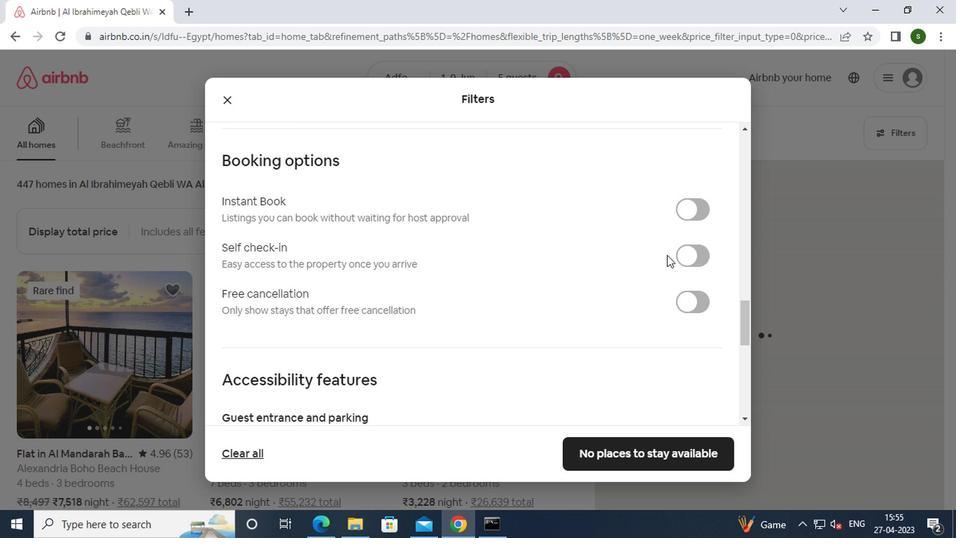 
Action: Mouse pressed left at (679, 251)
Screenshot: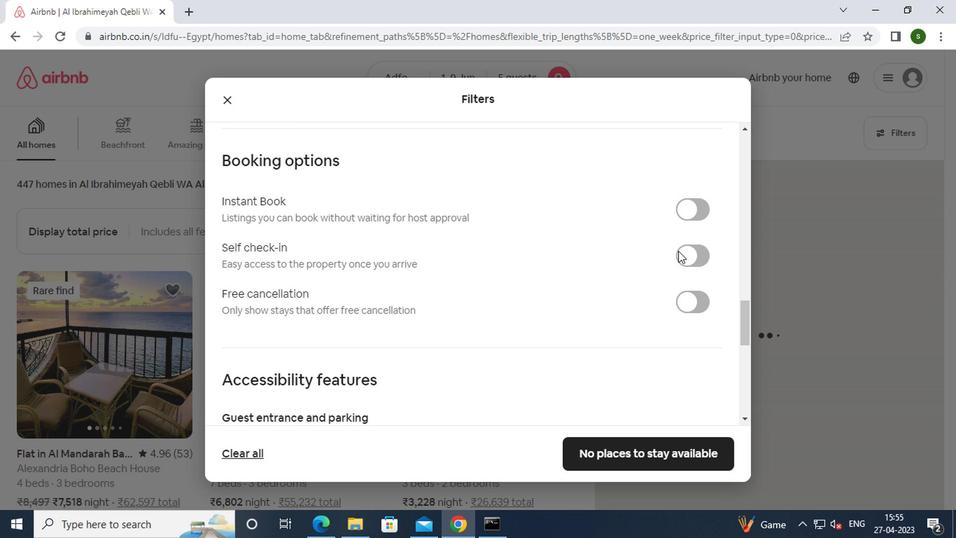 
Action: Mouse moved to (604, 273)
Screenshot: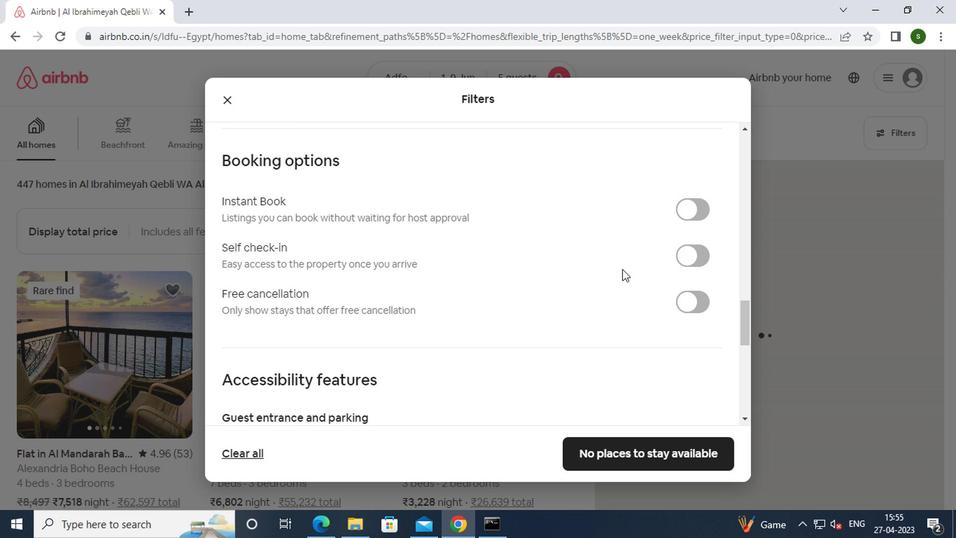 
Action: Mouse scrolled (604, 272) with delta (0, 0)
Screenshot: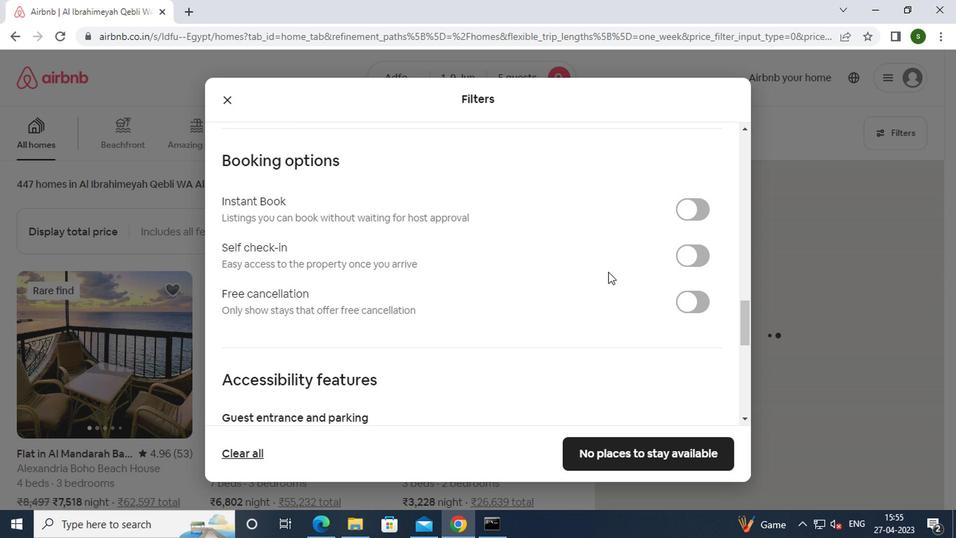 
Action: Mouse scrolled (604, 272) with delta (0, 0)
Screenshot: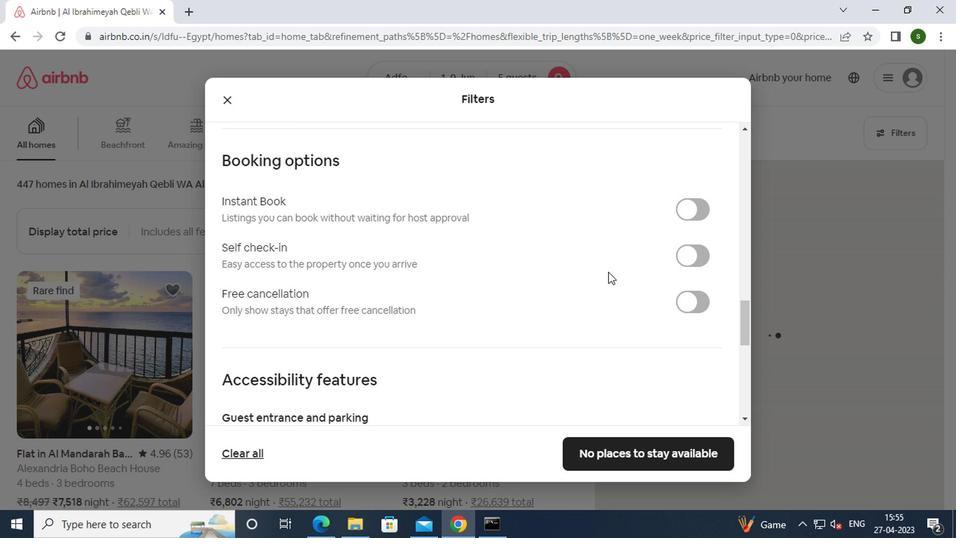 
Action: Mouse scrolled (604, 272) with delta (0, 0)
Screenshot: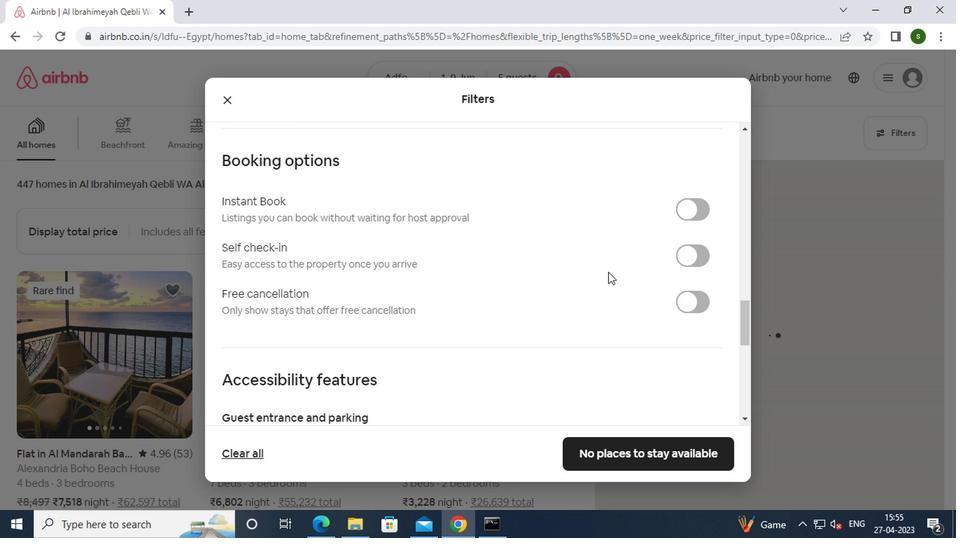 
Action: Mouse scrolled (604, 272) with delta (0, 0)
Screenshot: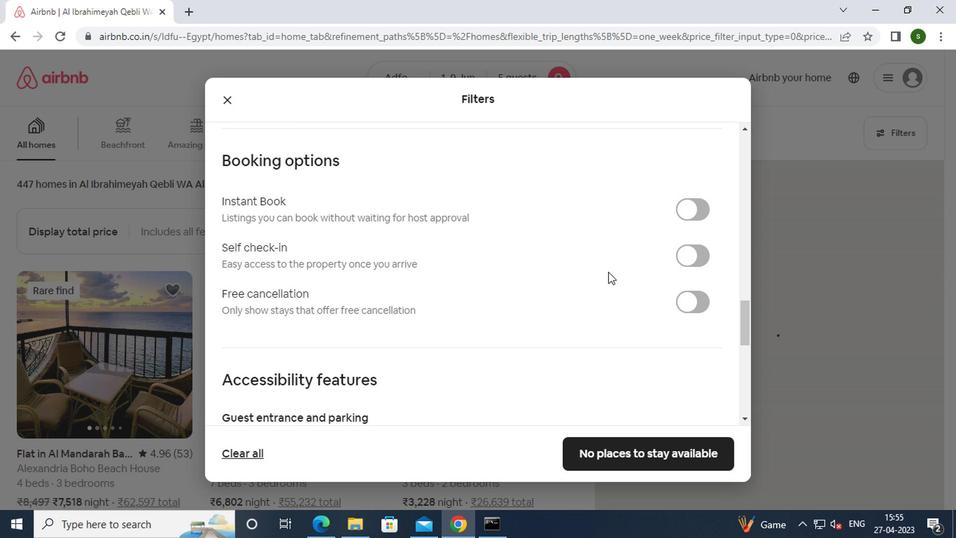 
Action: Mouse scrolled (604, 272) with delta (0, 0)
Screenshot: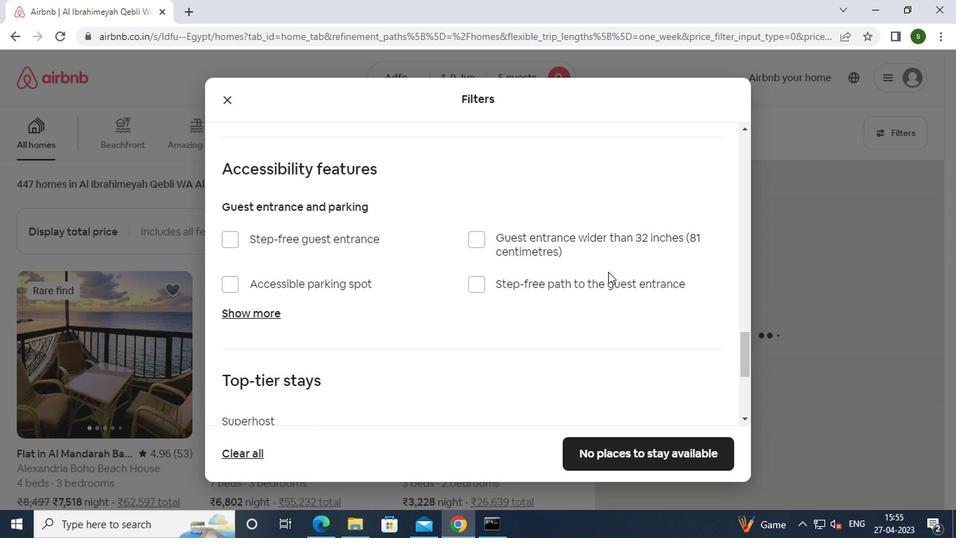 
Action: Mouse scrolled (604, 272) with delta (0, 0)
Screenshot: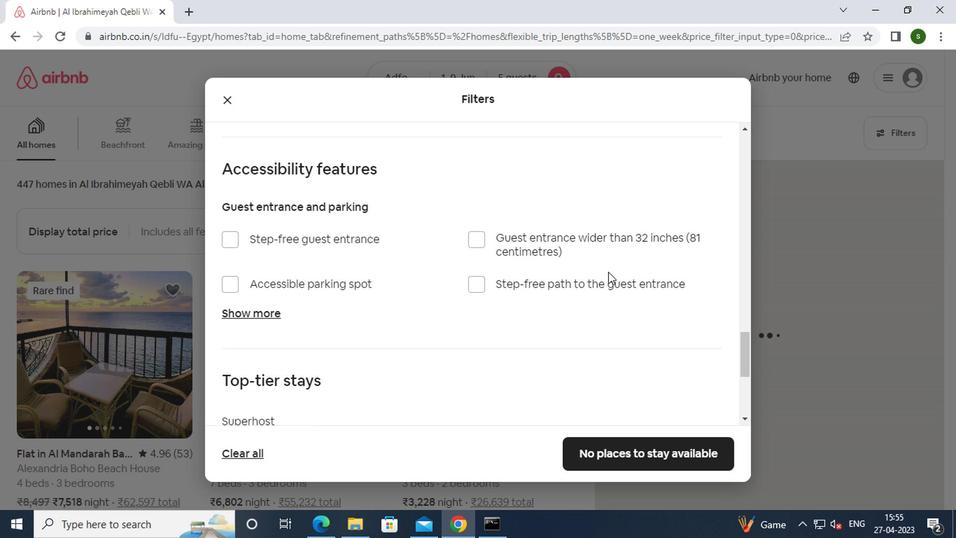 
Action: Mouse scrolled (604, 272) with delta (0, 0)
Screenshot: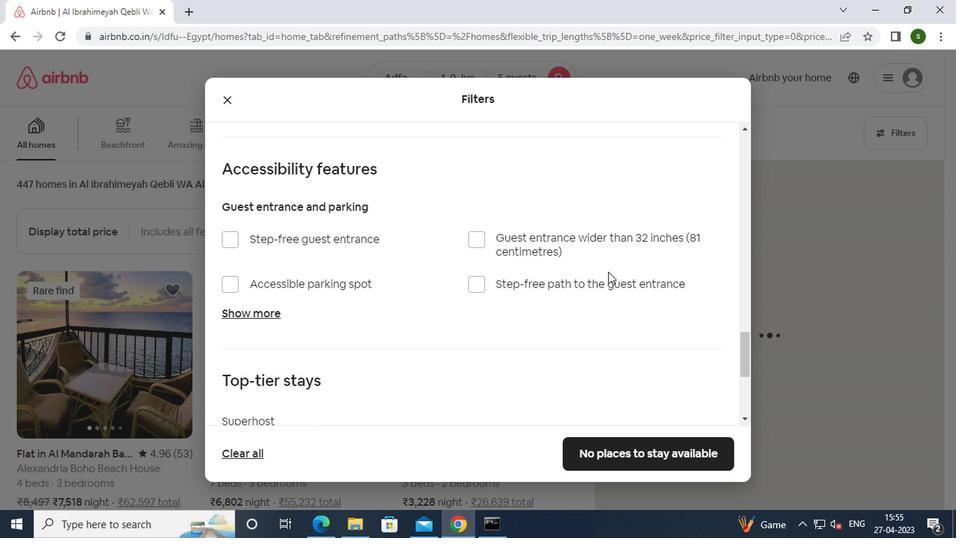 
Action: Mouse scrolled (604, 272) with delta (0, 0)
Screenshot: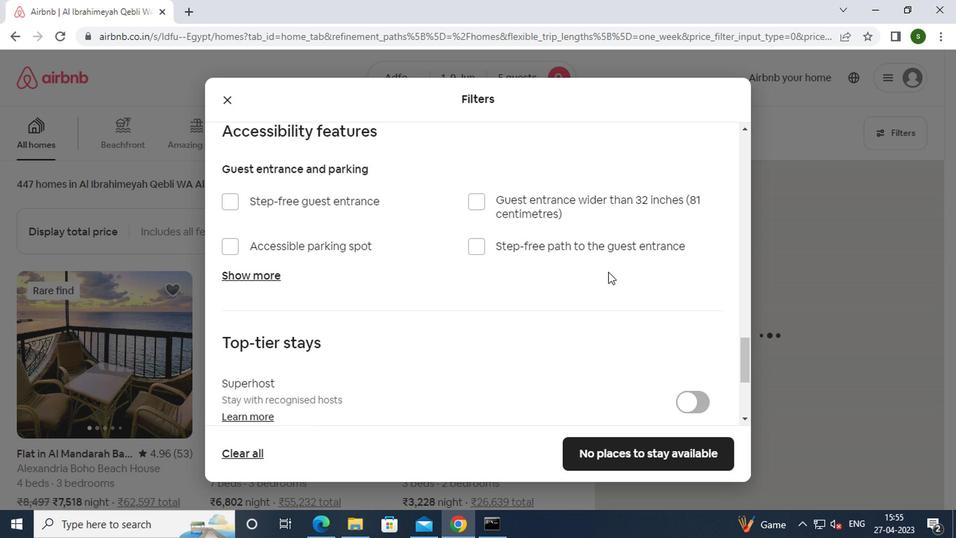 
Action: Mouse scrolled (604, 272) with delta (0, 0)
Screenshot: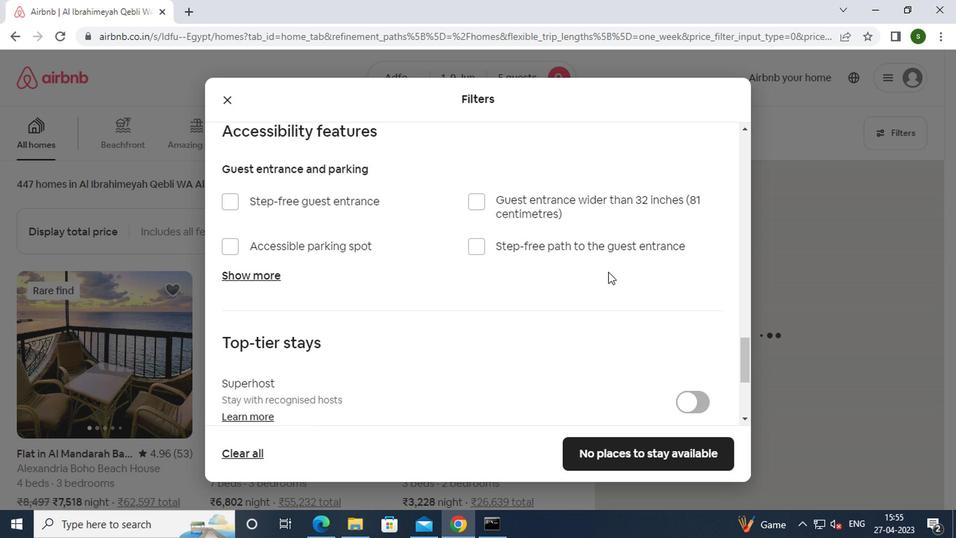 
Action: Mouse moved to (271, 323)
Screenshot: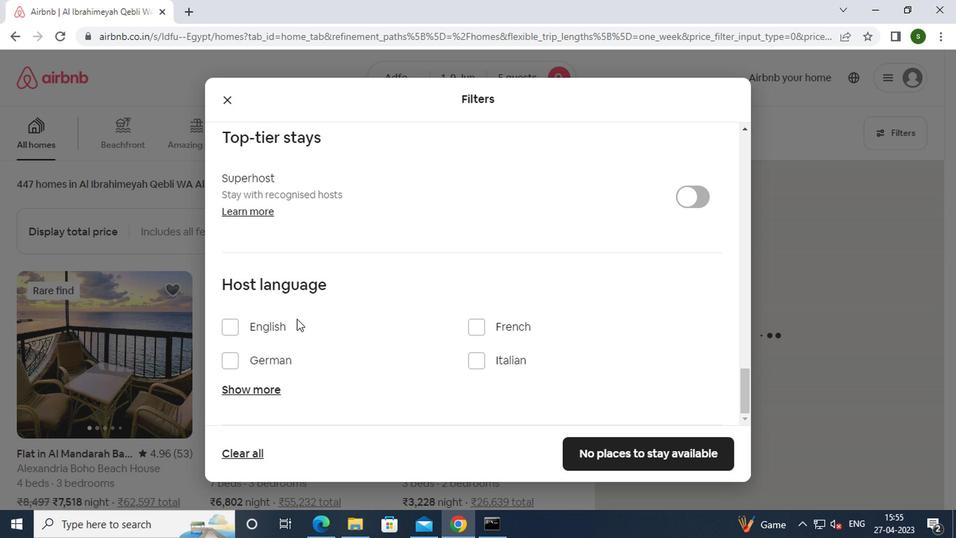 
Action: Mouse pressed left at (271, 323)
Screenshot: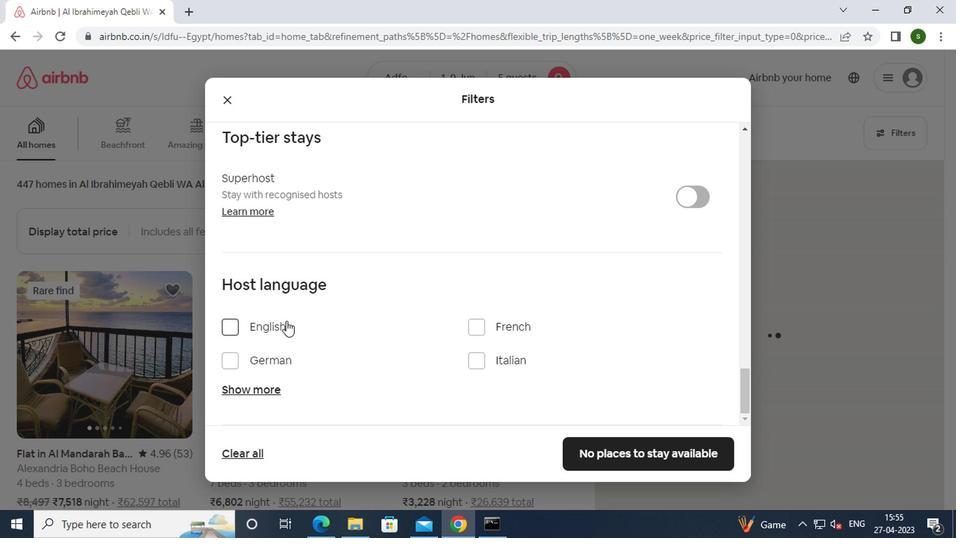 
Action: Mouse moved to (656, 460)
Screenshot: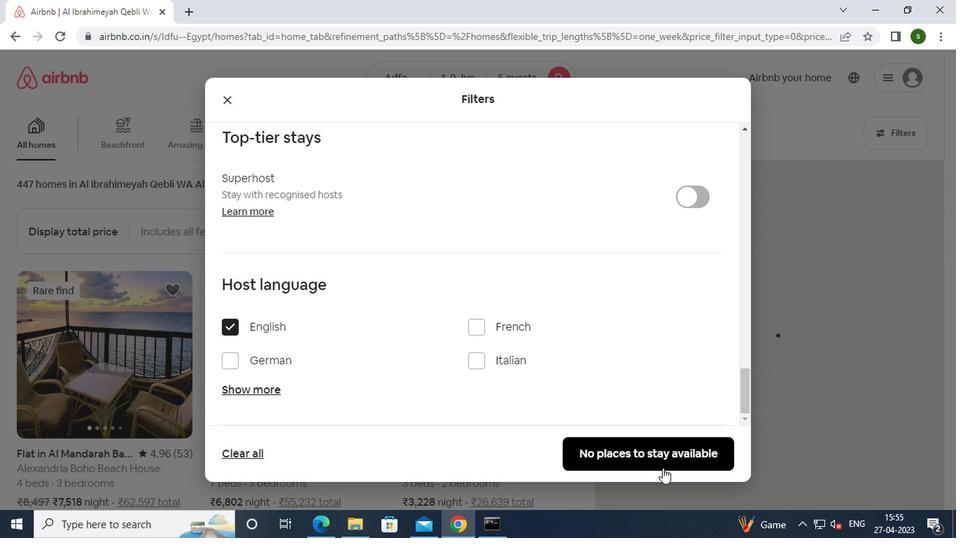 
Action: Mouse pressed left at (656, 460)
Screenshot: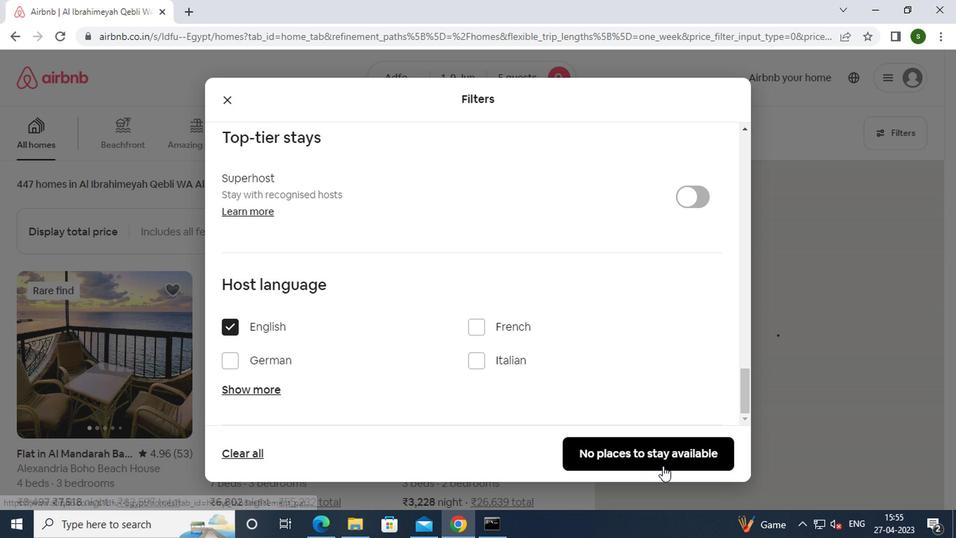 
Action: Mouse moved to (405, 341)
Screenshot: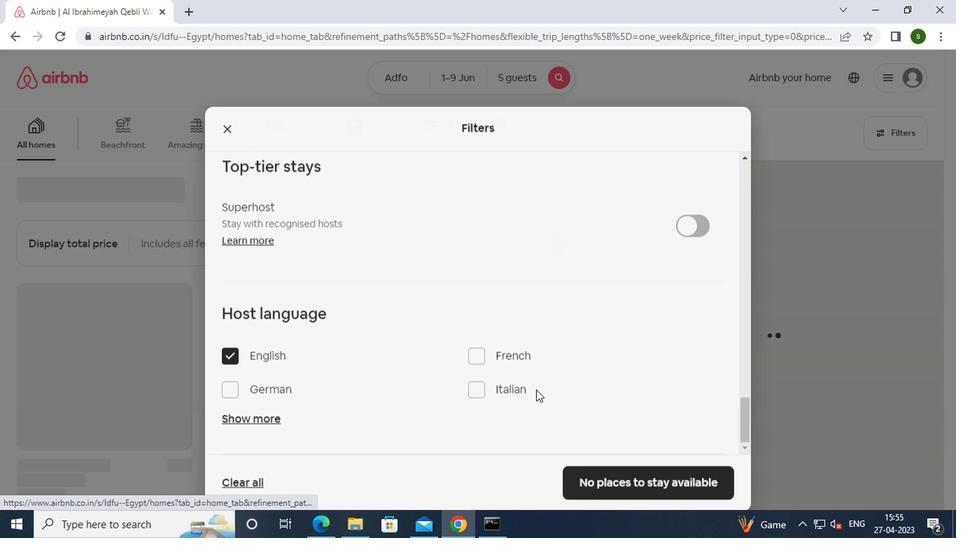 
